 Task: Search one way flight ticket for 3 adults, 3 children in business from Fort Myers: Southwest Florida International Airport to Riverton: Central Wyoming Regional Airport (was Riverton Regional) on 5-4-2023. Choice of flights is Singapure airlines. Number of bags: 1 carry on bag and 3 checked bags. Outbound departure time preference is 21:00.
Action: Mouse moved to (352, 318)
Screenshot: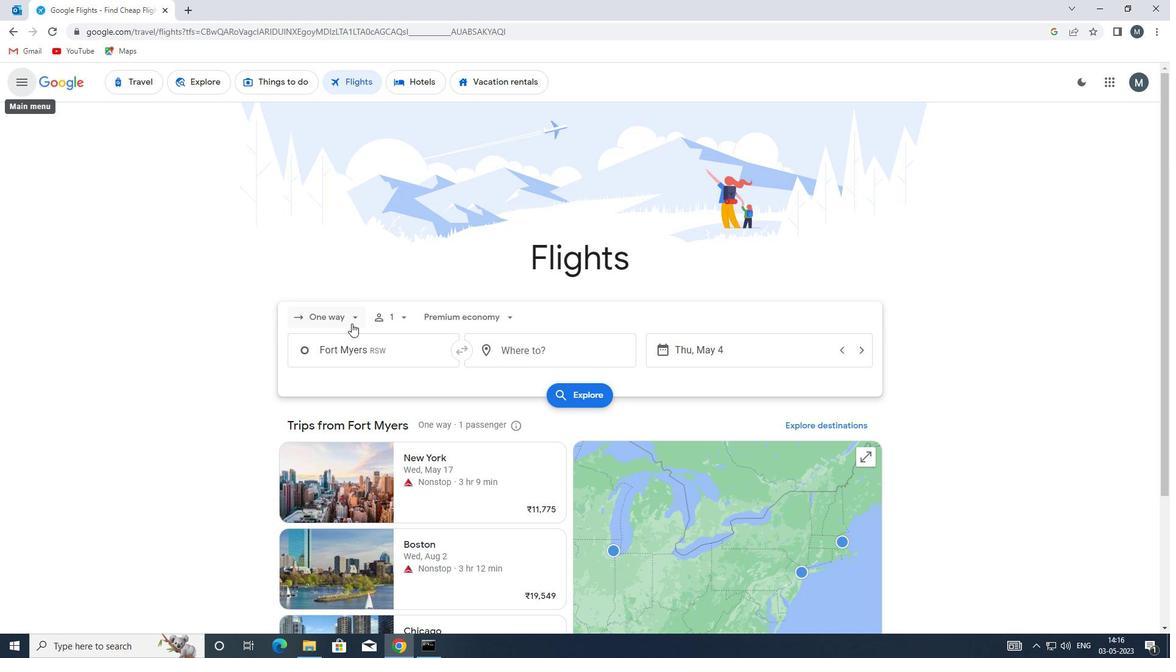 
Action: Mouse pressed left at (352, 318)
Screenshot: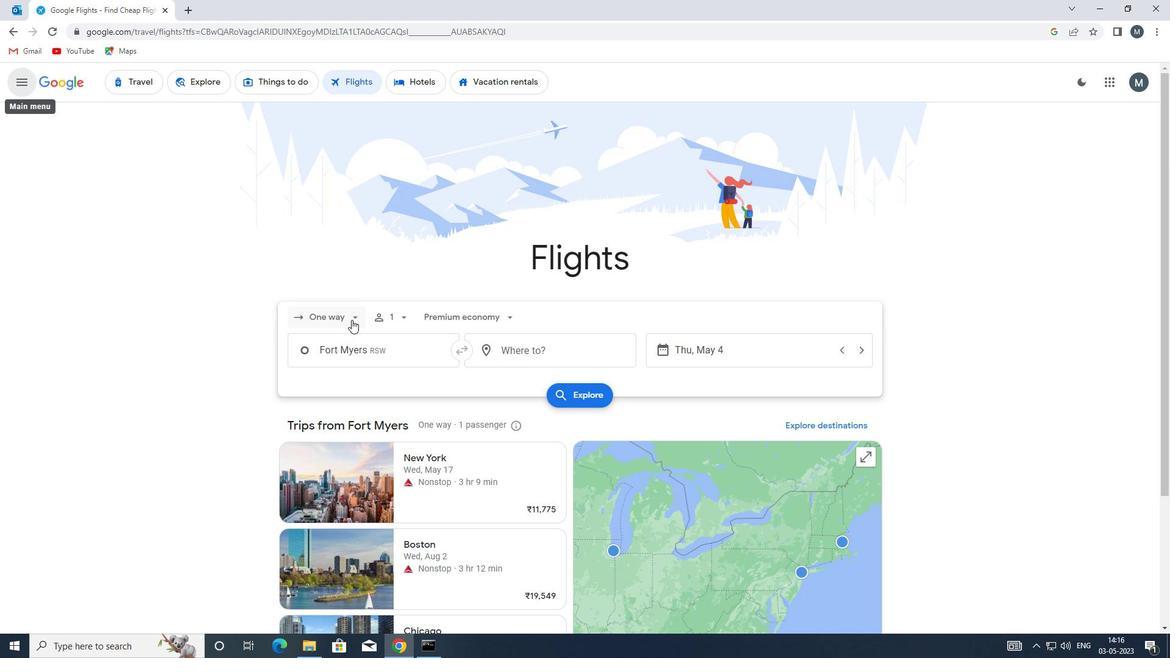 
Action: Mouse moved to (360, 368)
Screenshot: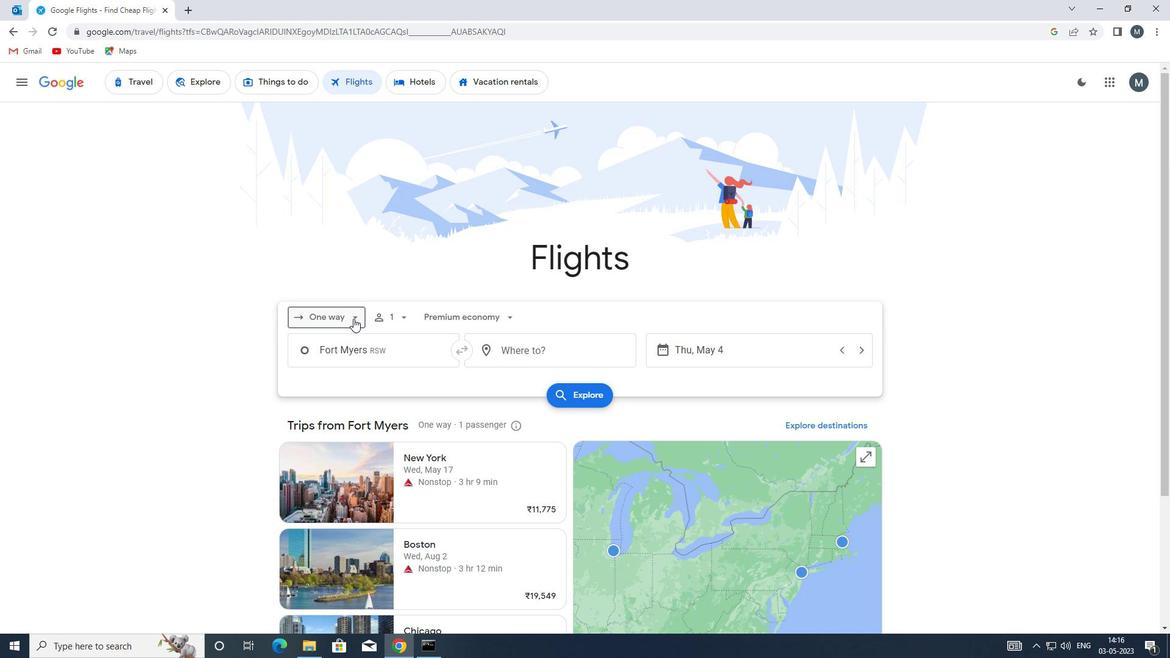 
Action: Mouse pressed left at (360, 368)
Screenshot: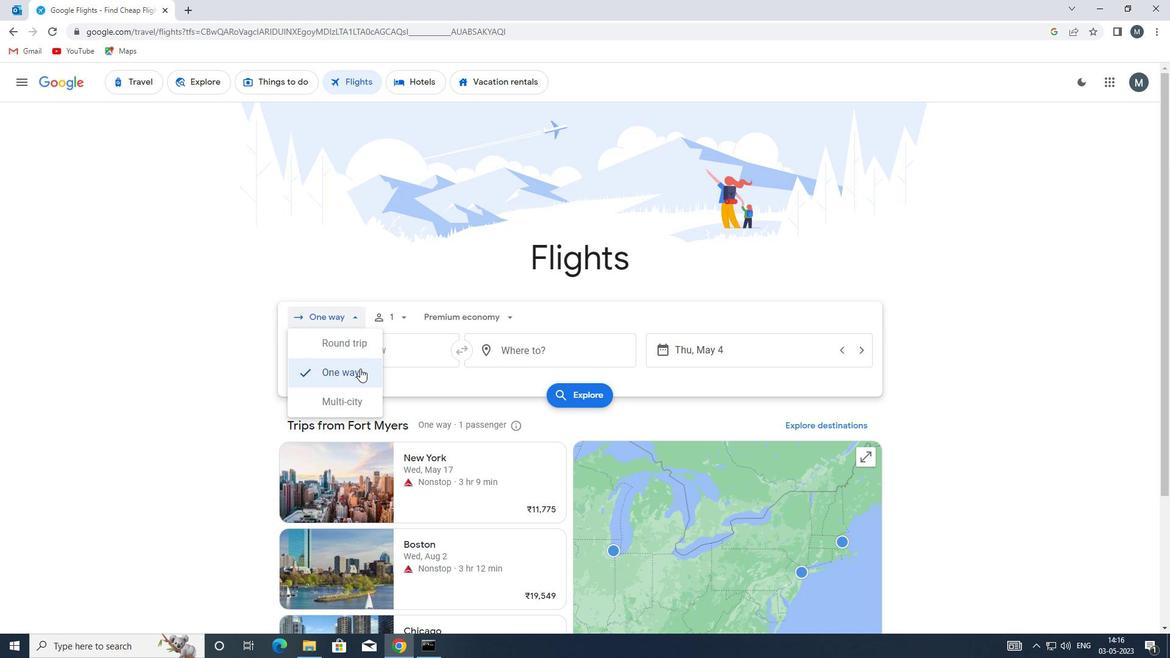
Action: Mouse moved to (404, 316)
Screenshot: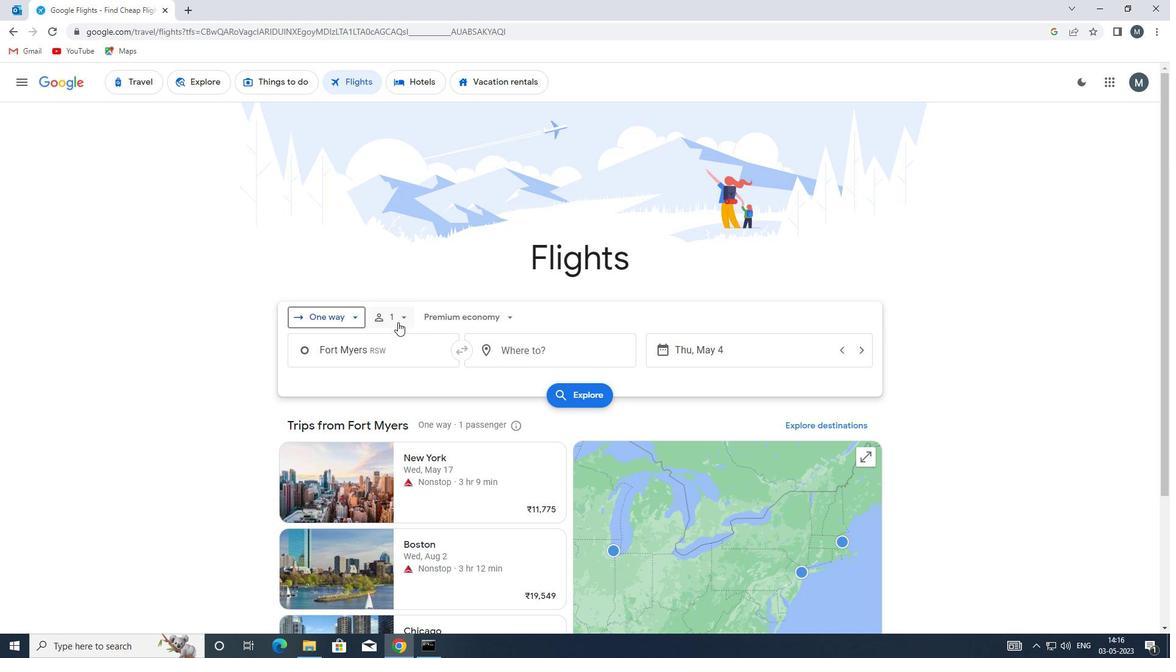 
Action: Mouse pressed left at (404, 316)
Screenshot: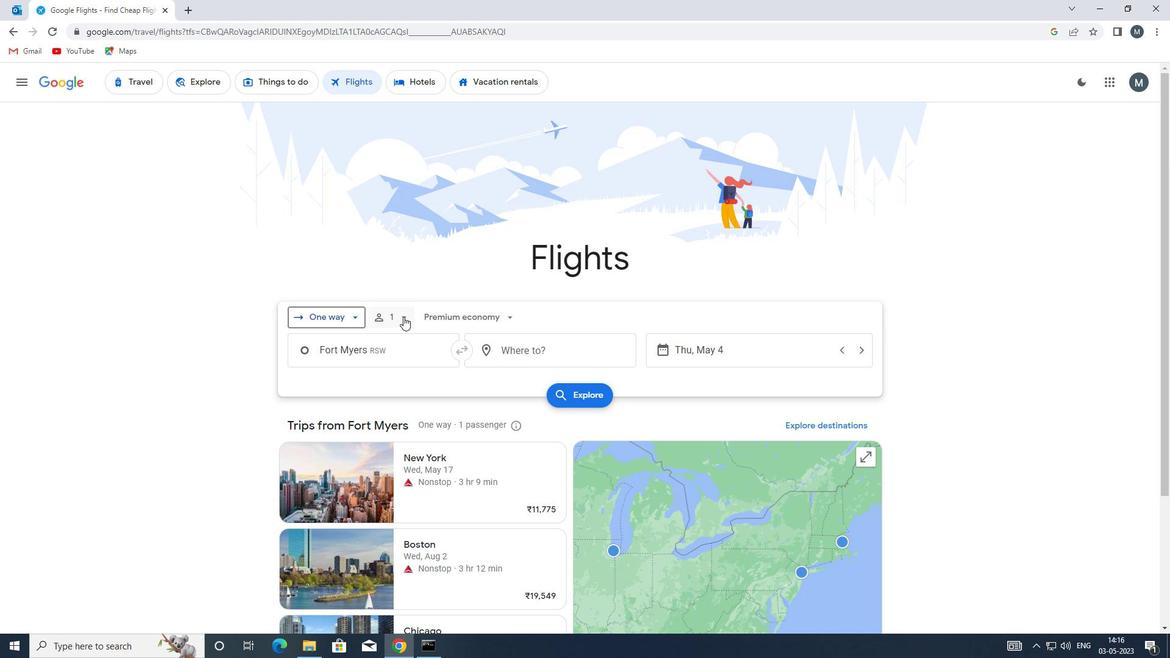 
Action: Mouse moved to (493, 351)
Screenshot: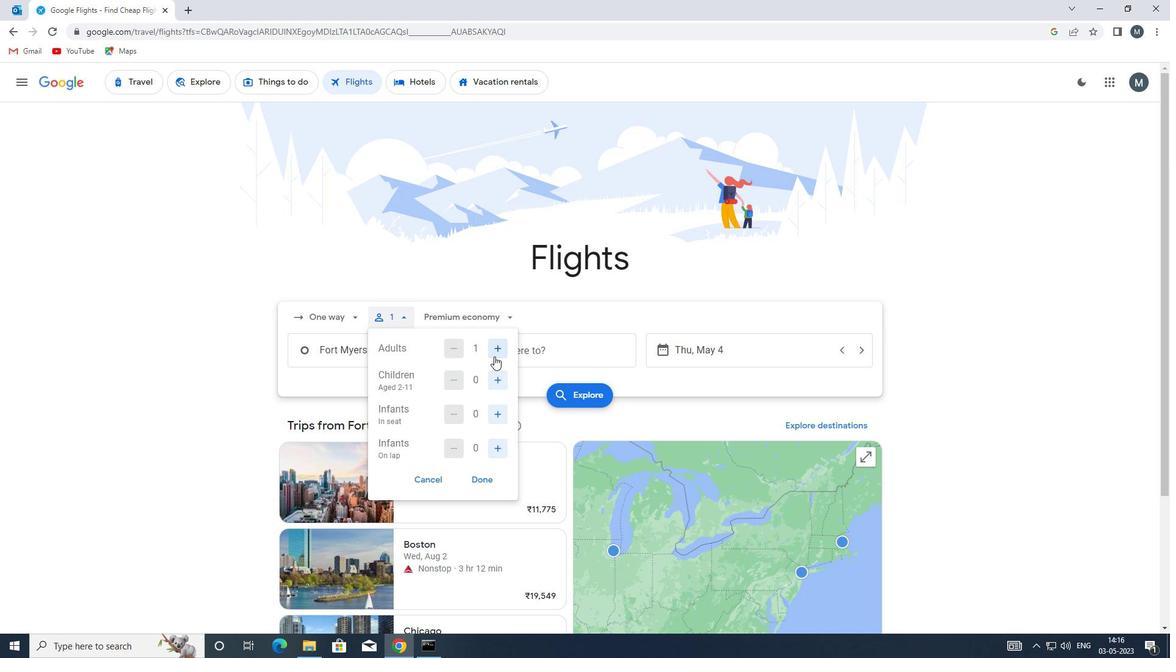 
Action: Mouse pressed left at (493, 351)
Screenshot: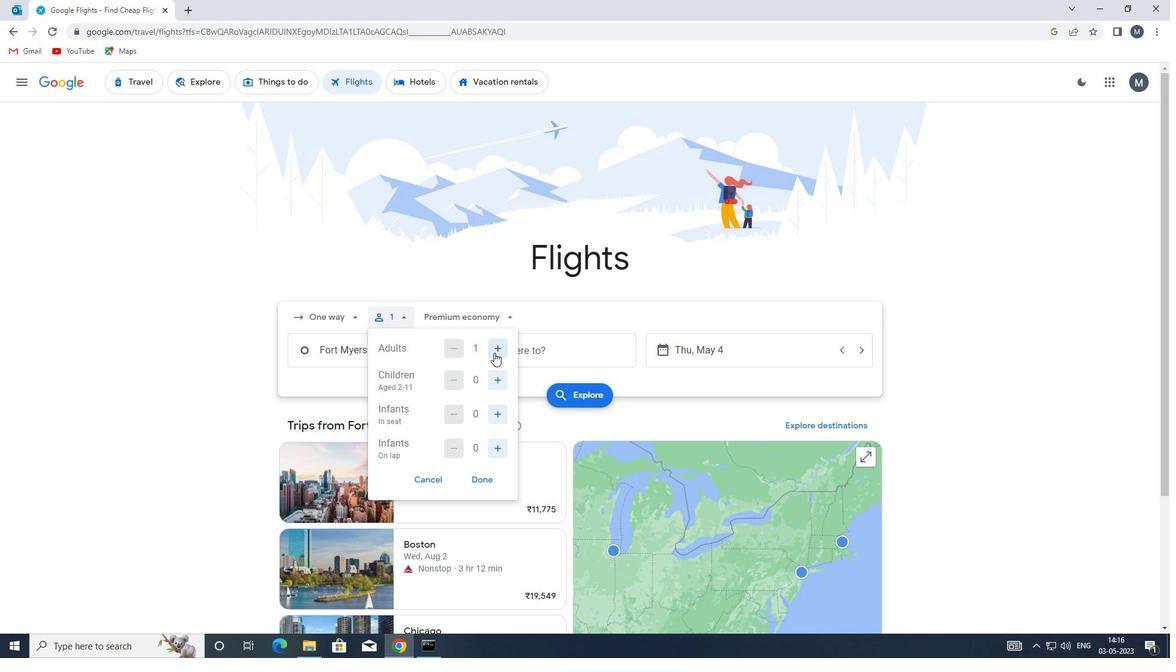 
Action: Mouse pressed left at (493, 351)
Screenshot: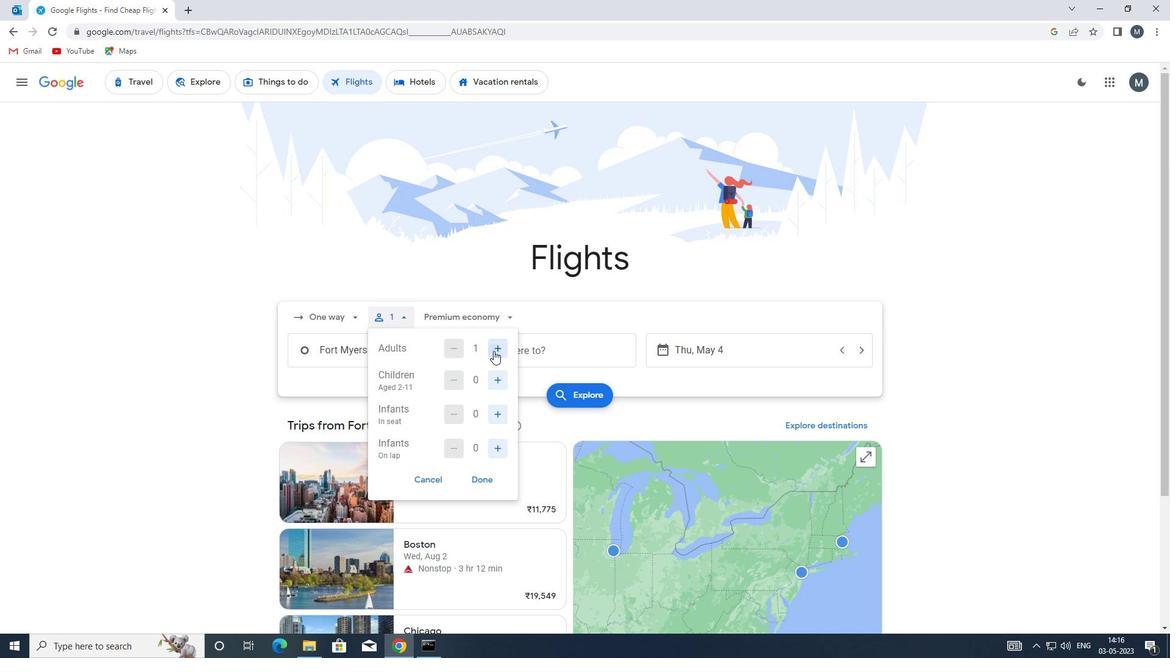 
Action: Mouse moved to (493, 376)
Screenshot: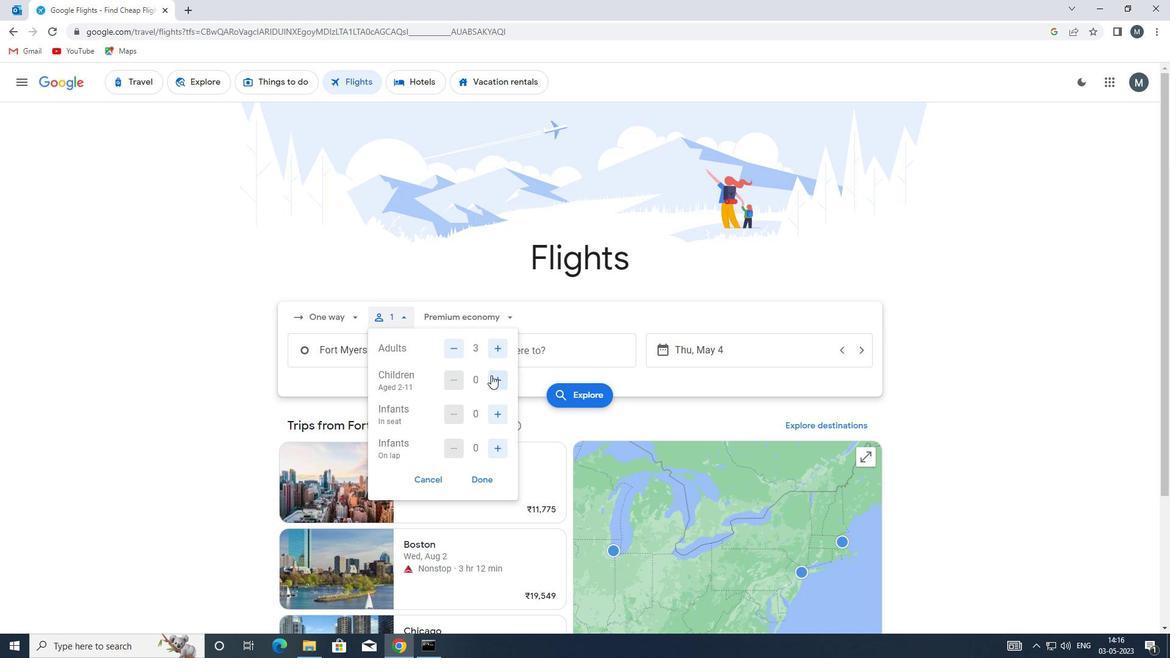 
Action: Mouse pressed left at (493, 376)
Screenshot: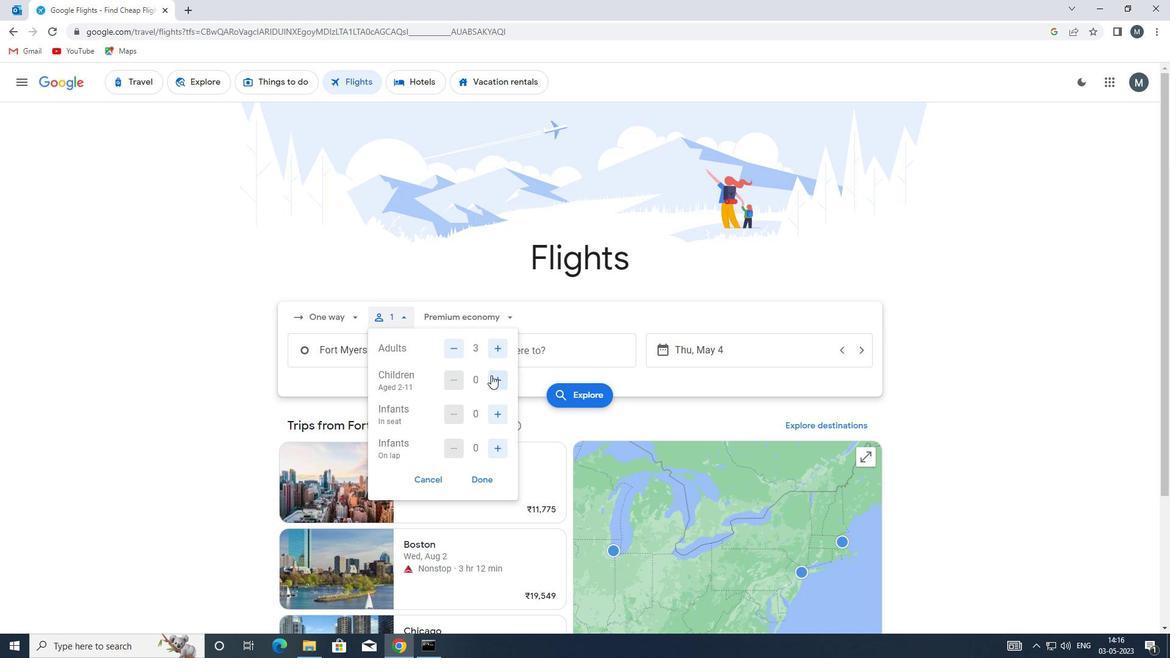 
Action: Mouse pressed left at (493, 376)
Screenshot: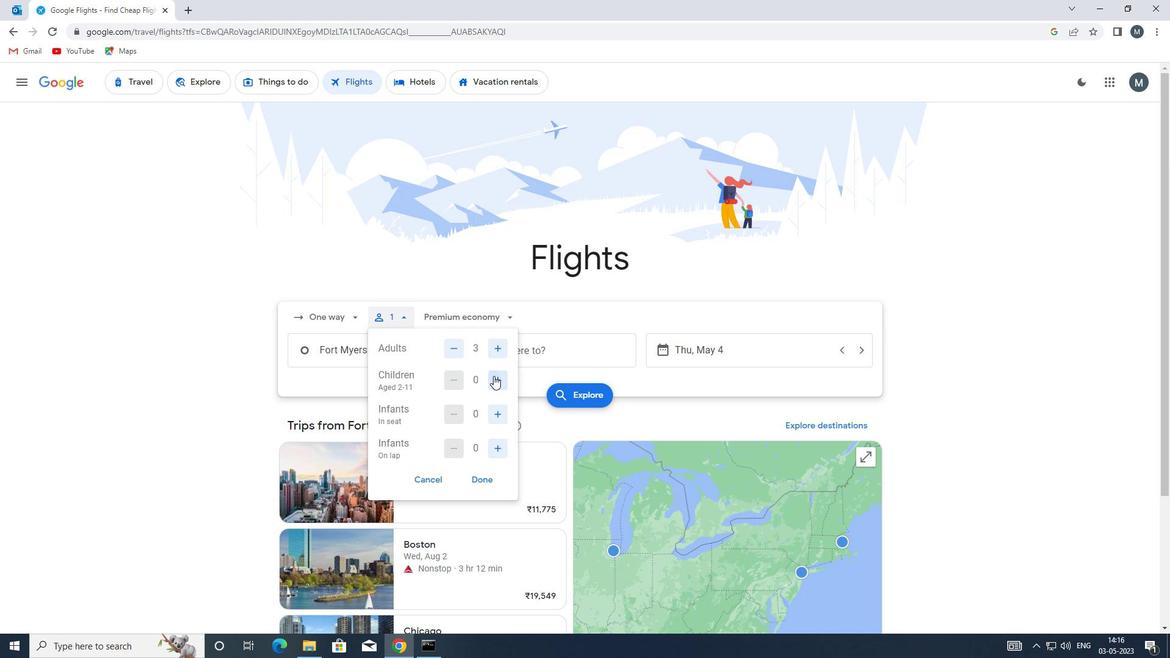 
Action: Mouse pressed left at (493, 376)
Screenshot: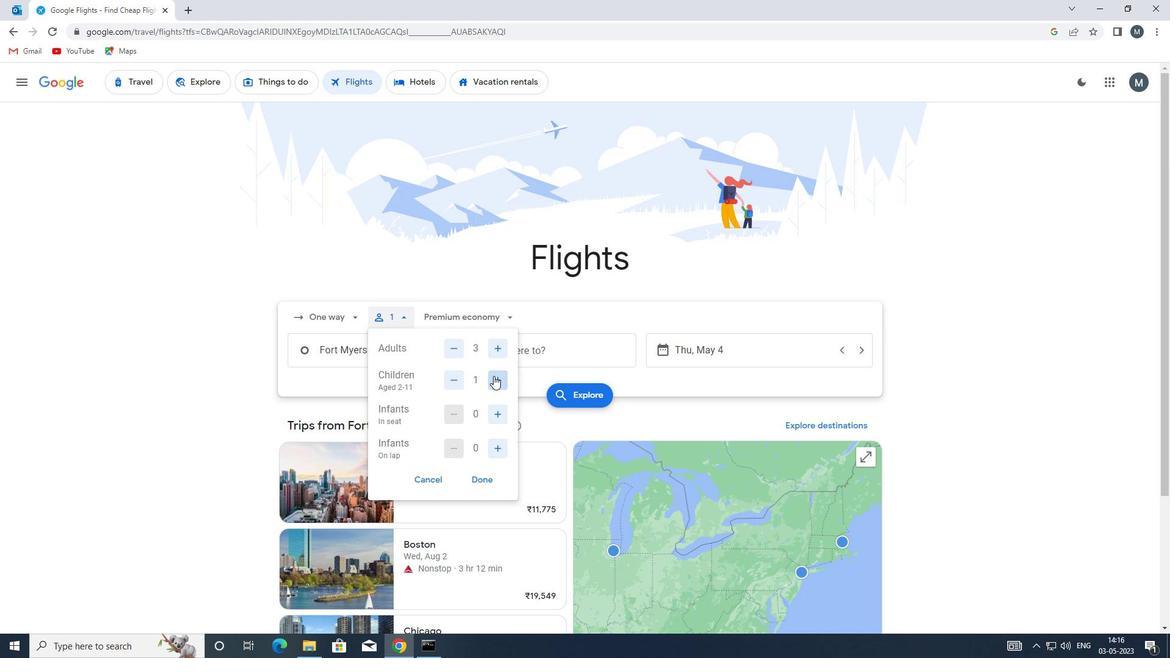 
Action: Mouse moved to (489, 472)
Screenshot: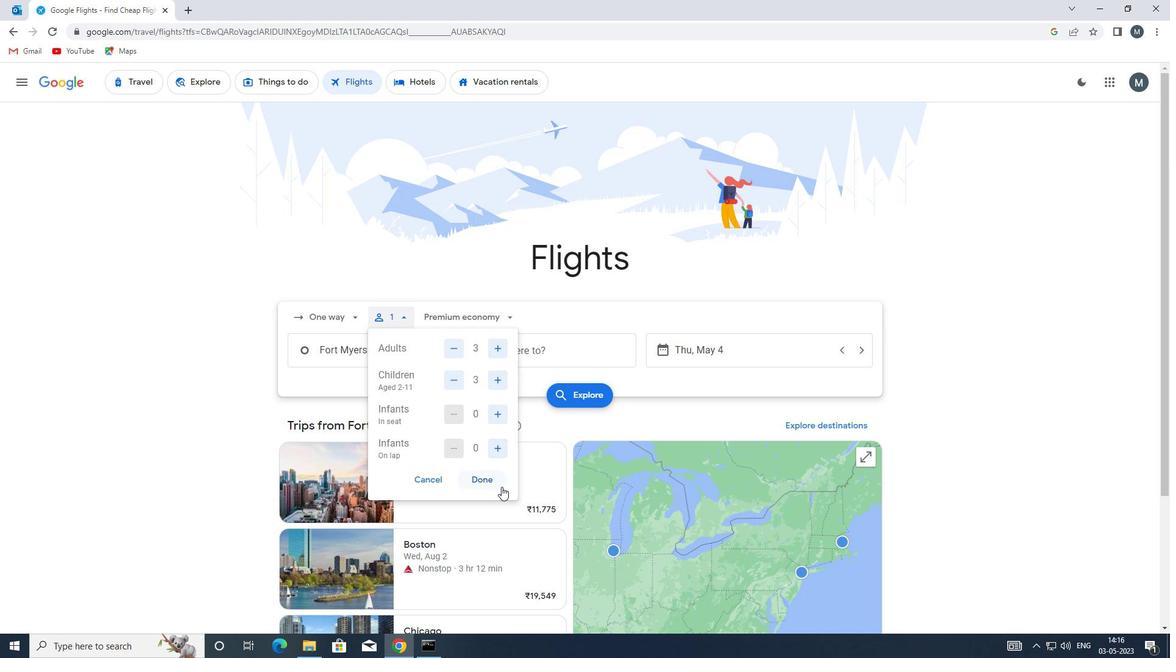 
Action: Mouse pressed left at (489, 472)
Screenshot: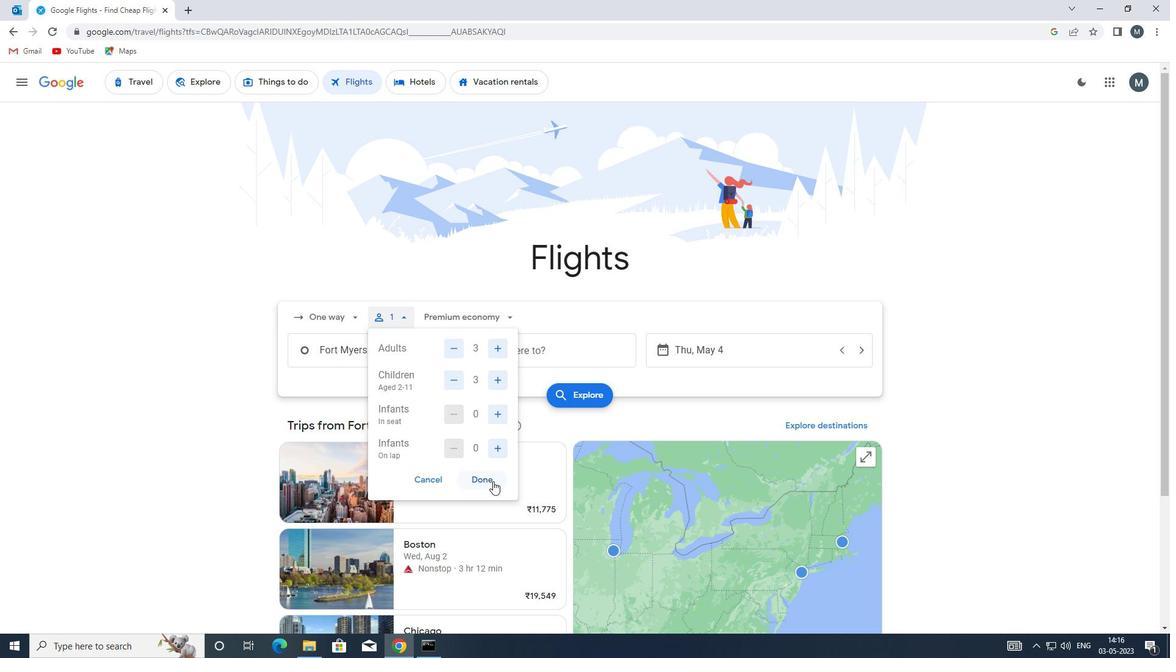 
Action: Mouse moved to (487, 318)
Screenshot: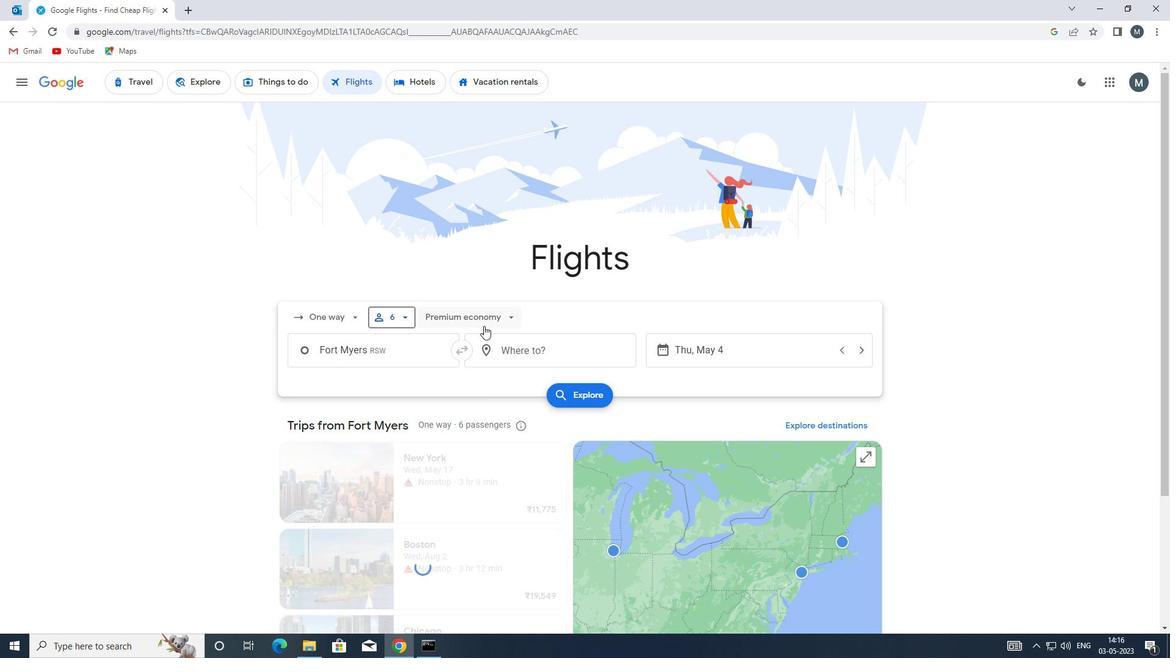 
Action: Mouse pressed left at (487, 318)
Screenshot: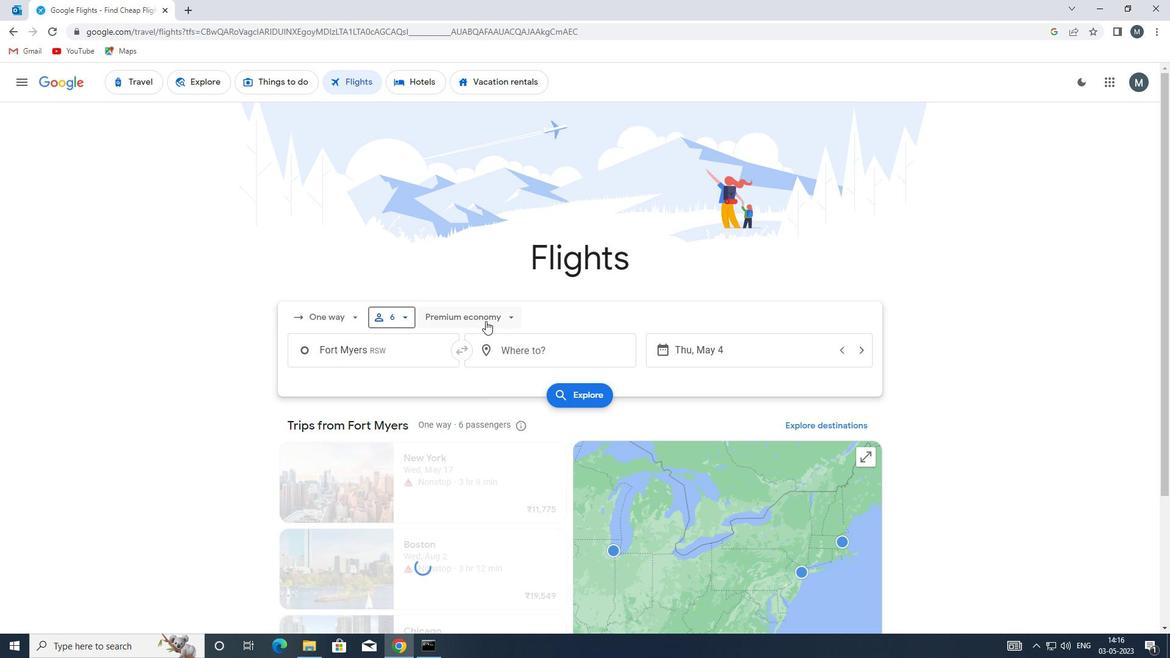
Action: Mouse moved to (482, 401)
Screenshot: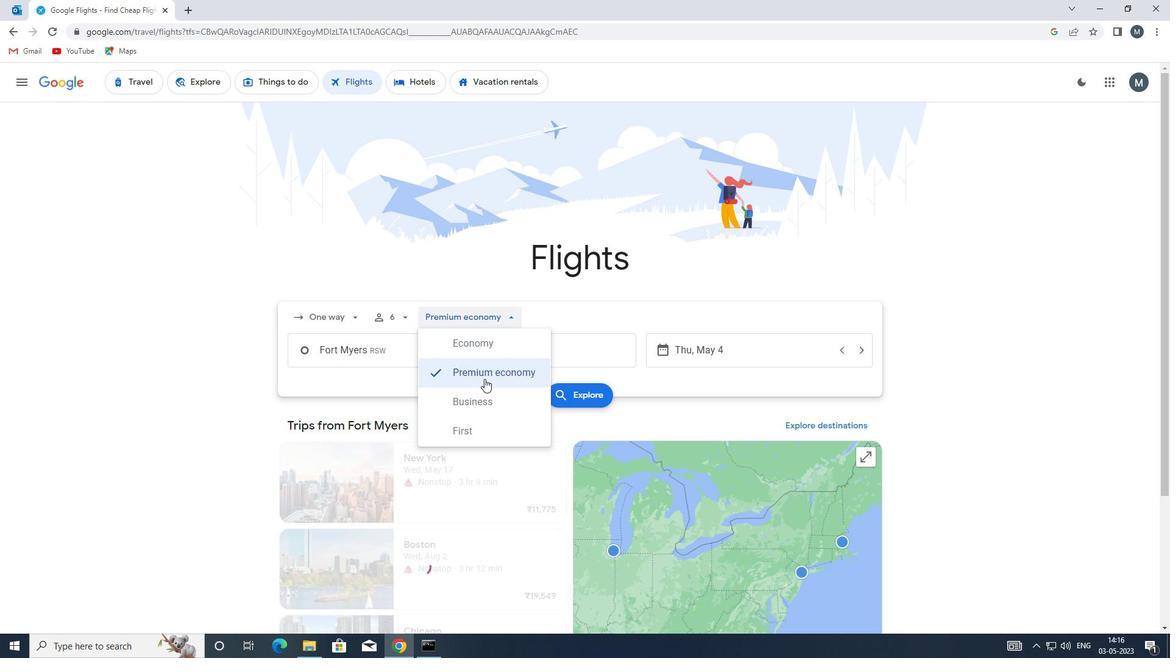 
Action: Mouse pressed left at (482, 401)
Screenshot: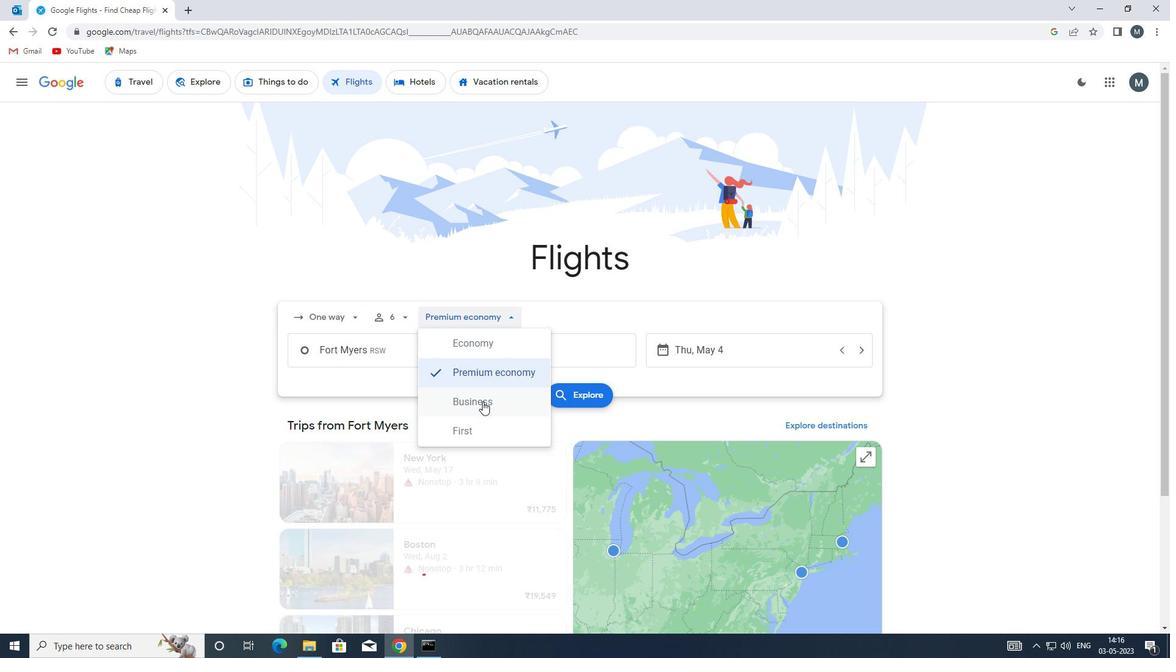 
Action: Mouse moved to (414, 356)
Screenshot: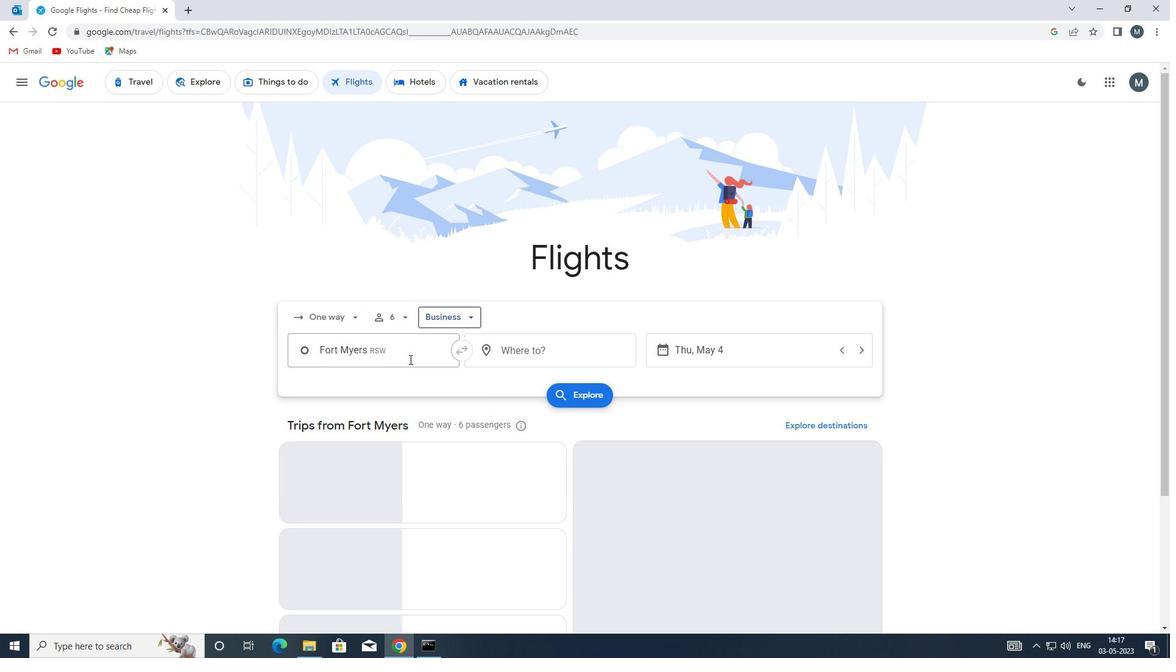 
Action: Mouse pressed left at (414, 356)
Screenshot: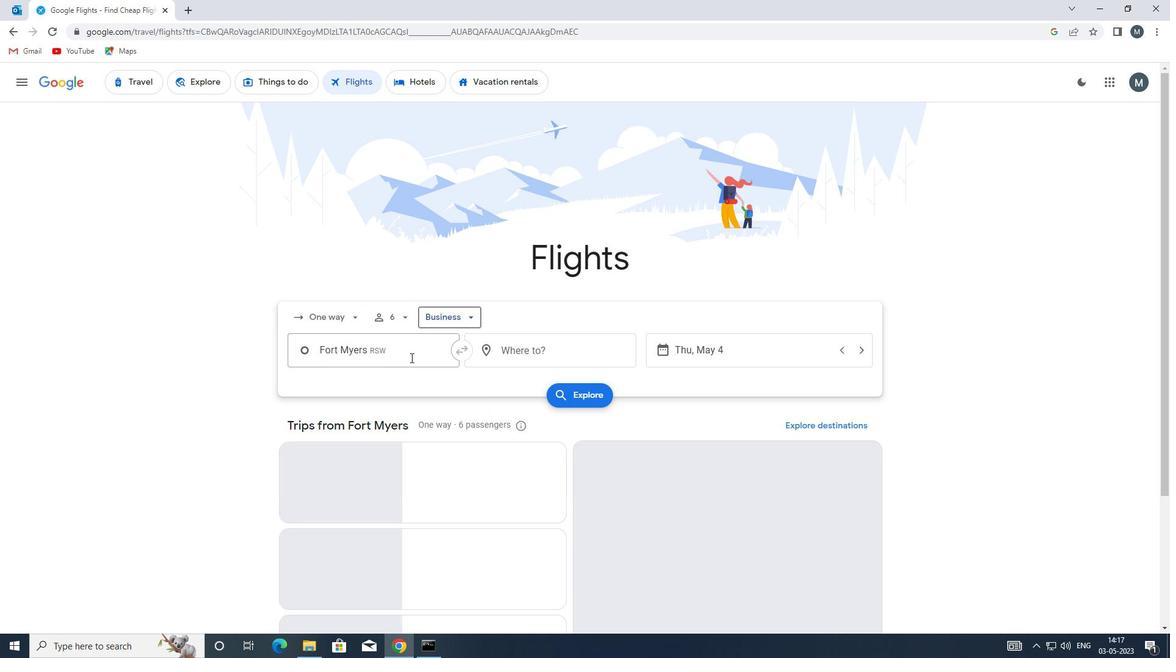 
Action: Mouse moved to (409, 413)
Screenshot: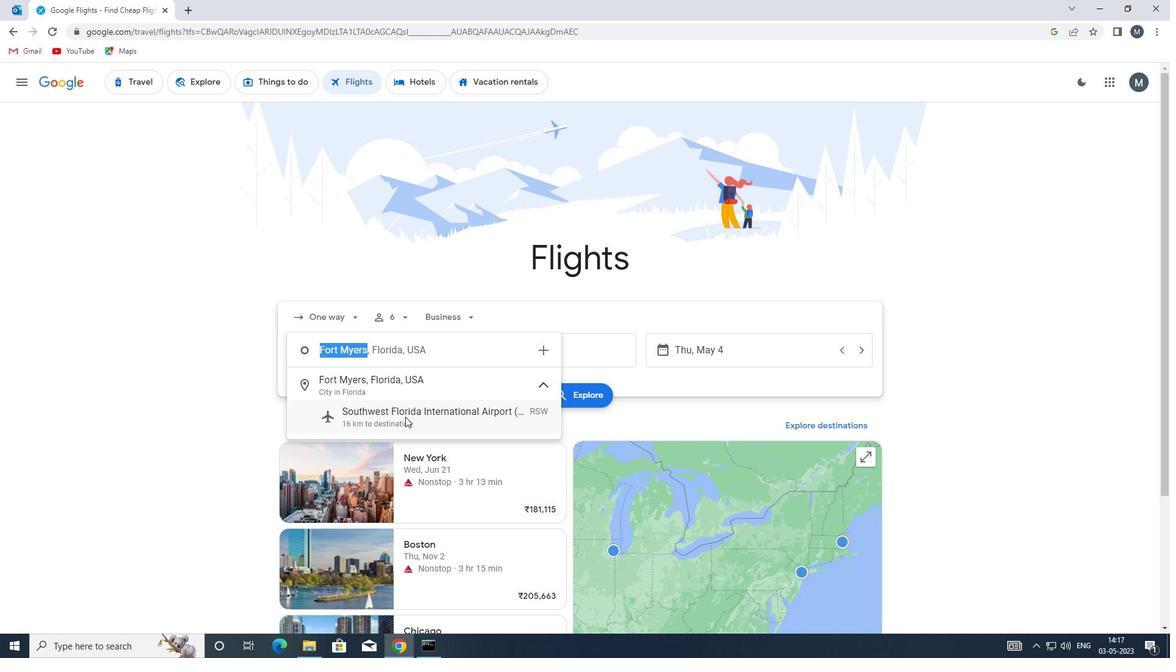 
Action: Mouse pressed left at (409, 413)
Screenshot: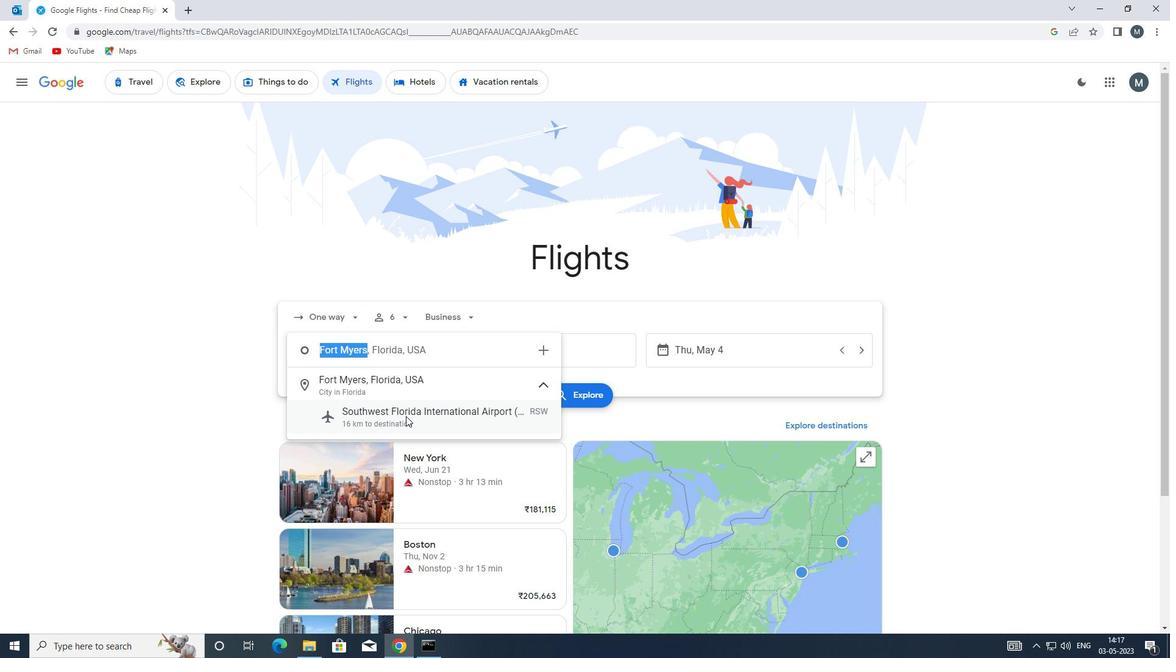 
Action: Mouse moved to (536, 352)
Screenshot: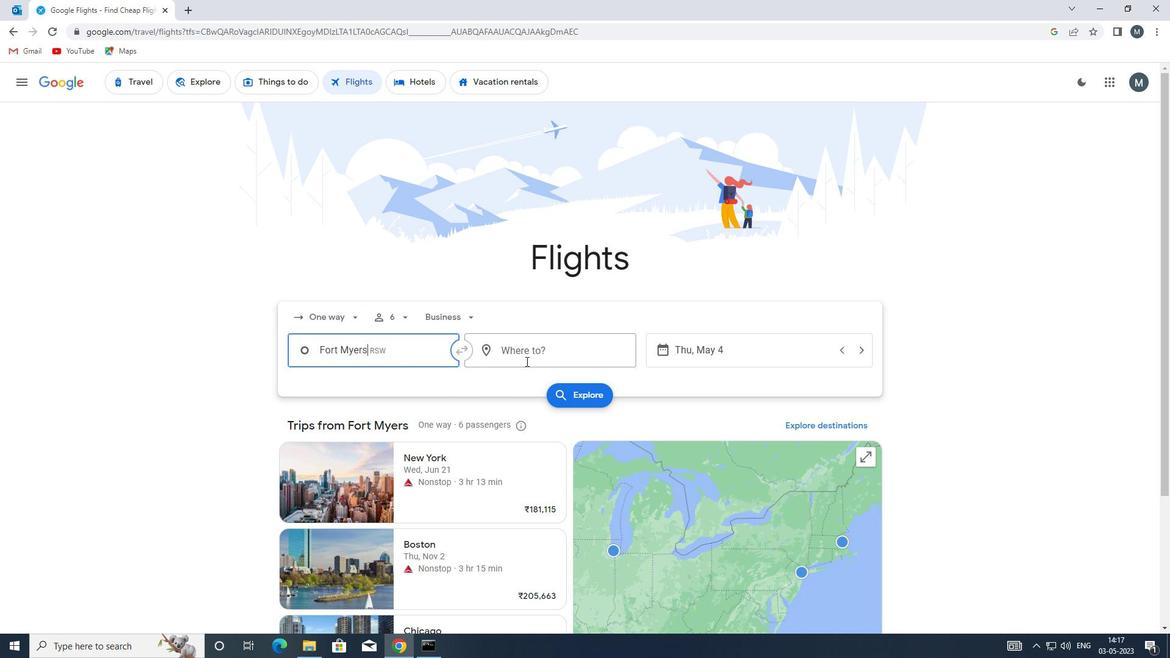 
Action: Mouse pressed left at (536, 352)
Screenshot: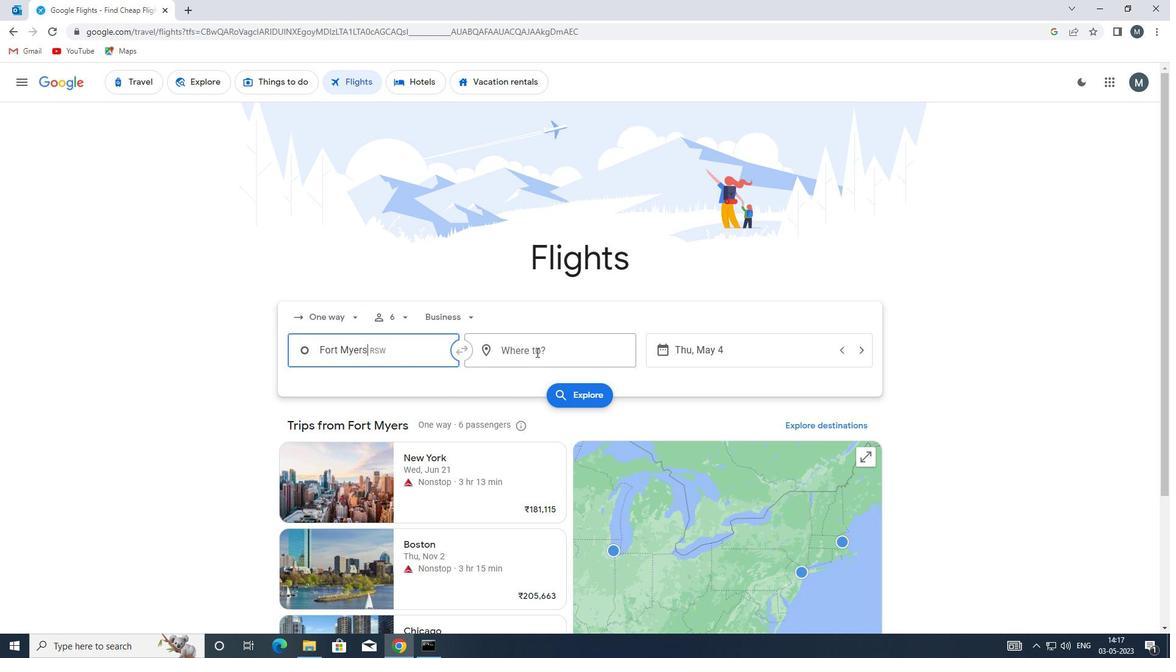 
Action: Key pressed riw
Screenshot: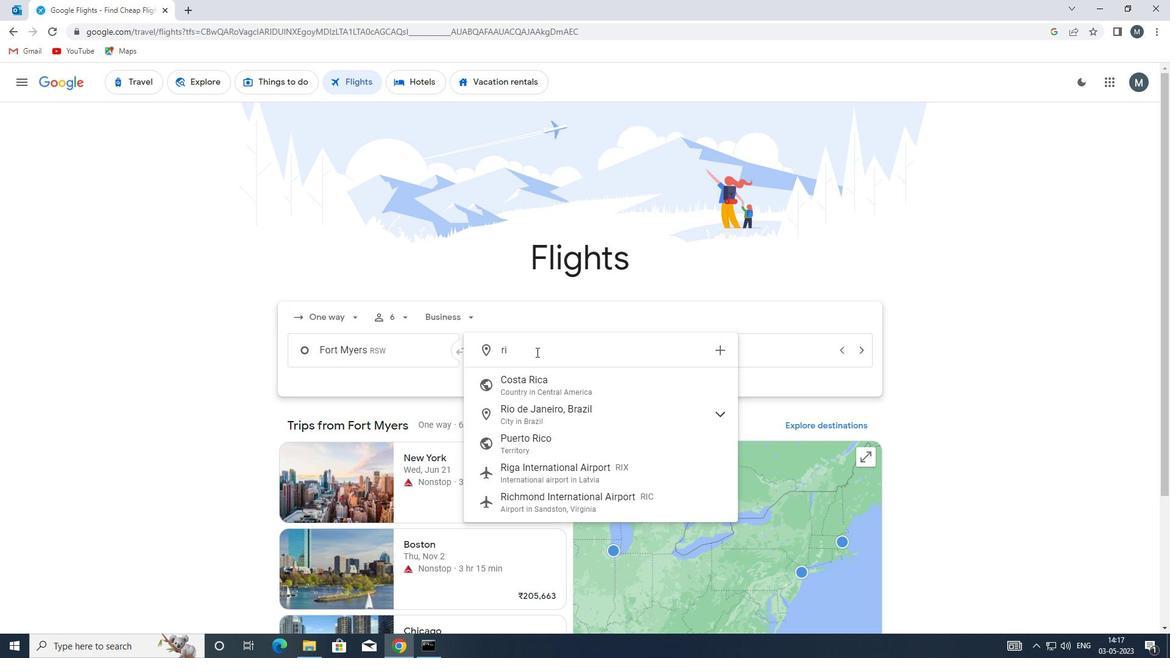 
Action: Mouse moved to (568, 381)
Screenshot: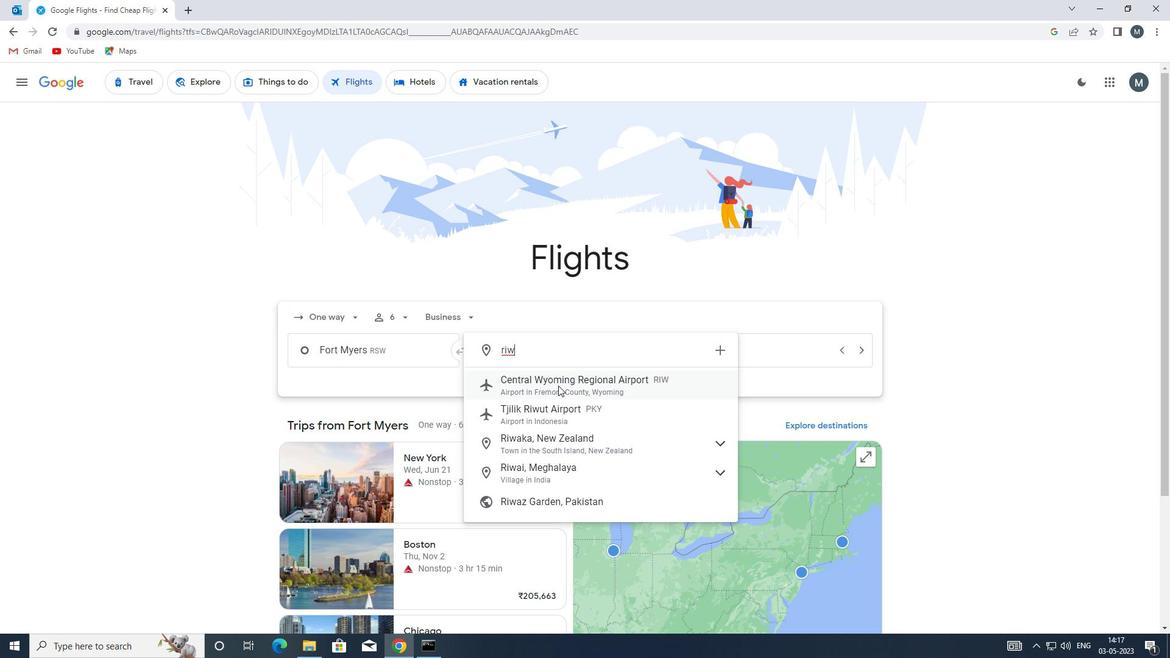 
Action: Mouse pressed left at (568, 381)
Screenshot: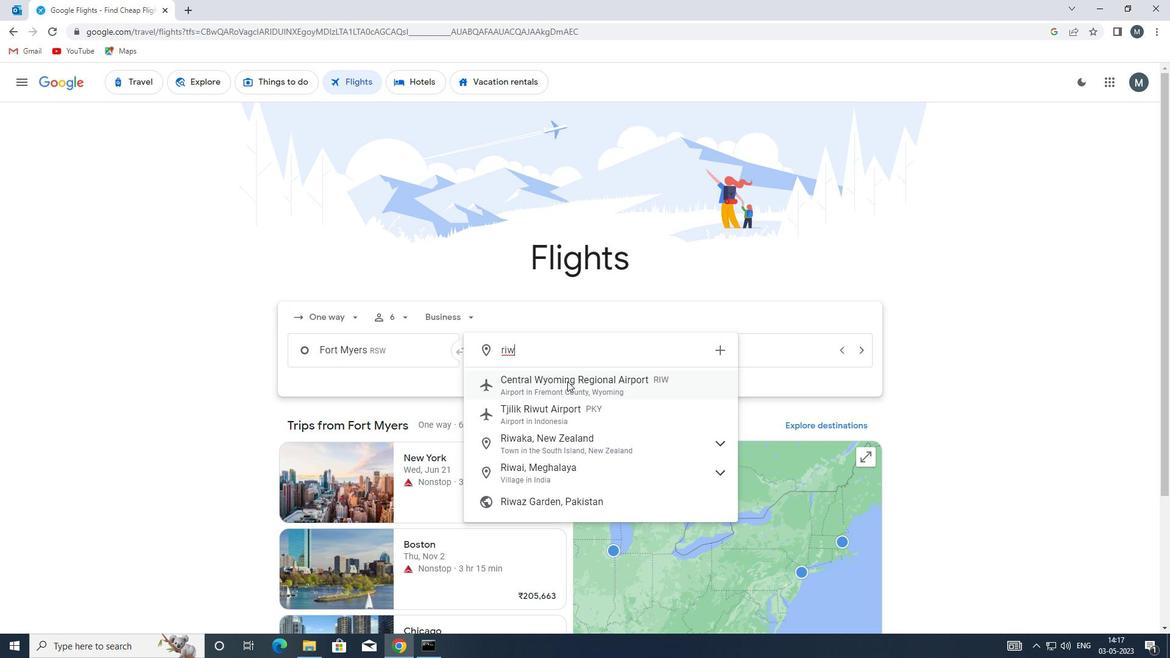 
Action: Mouse moved to (686, 351)
Screenshot: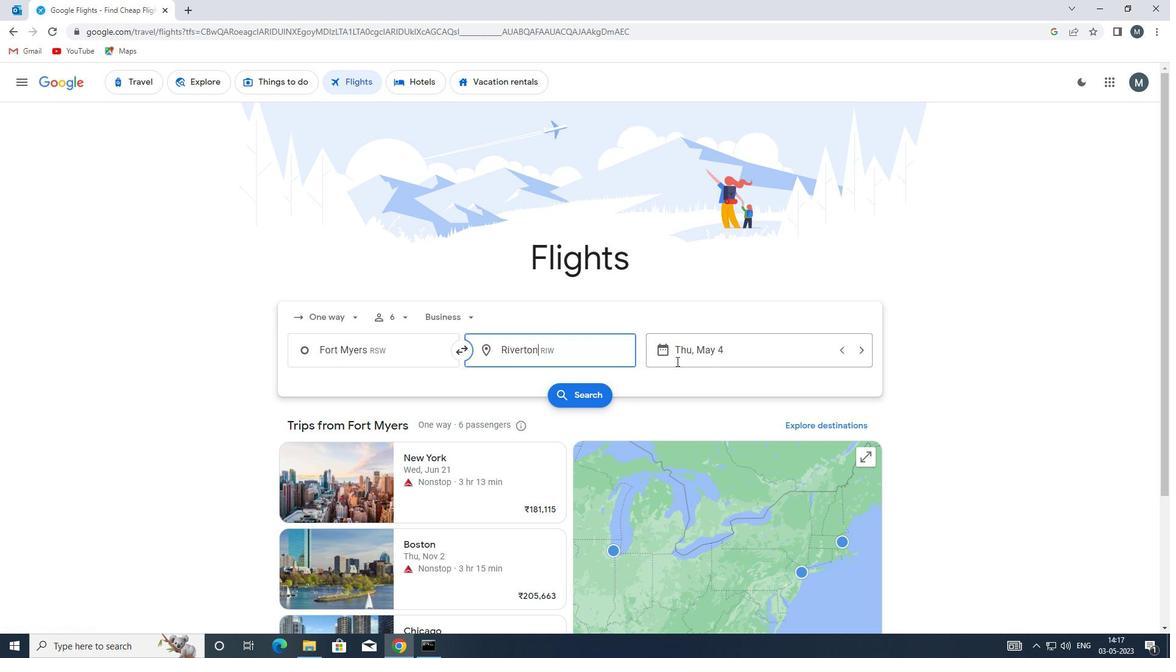 
Action: Mouse pressed left at (686, 351)
Screenshot: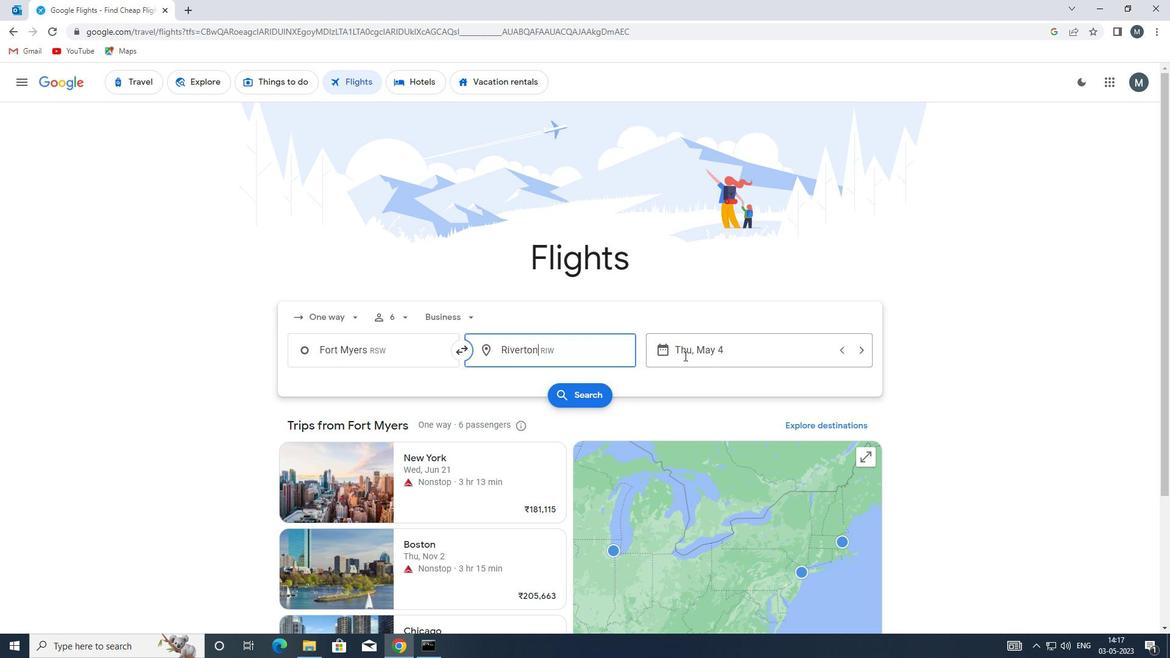 
Action: Mouse moved to (561, 407)
Screenshot: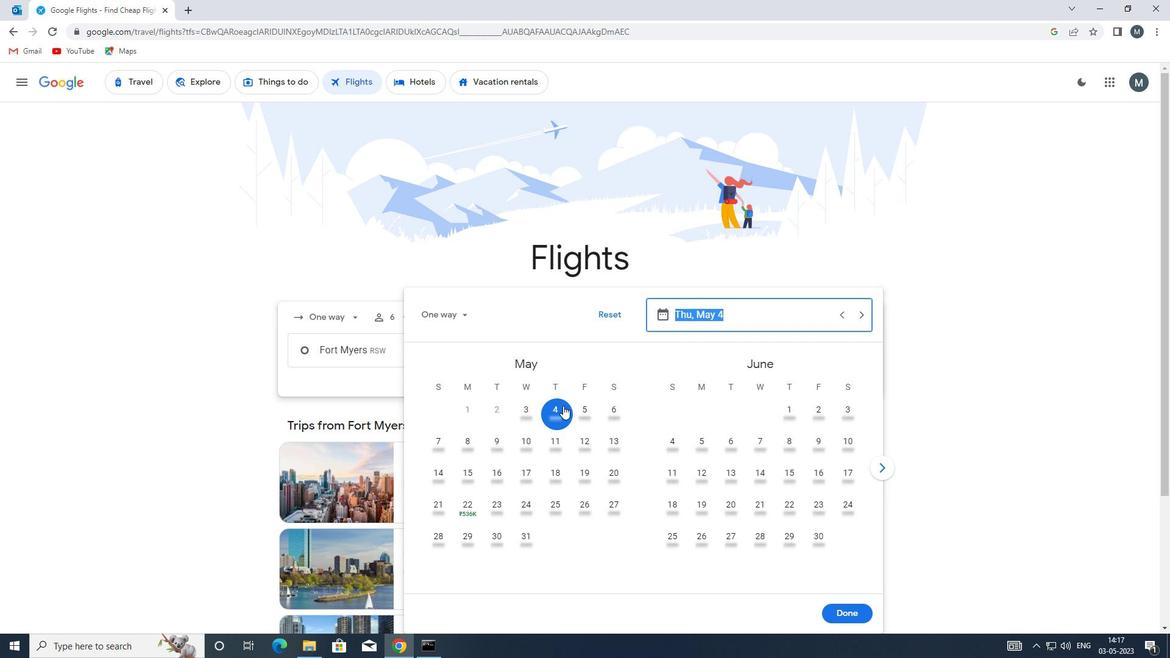 
Action: Mouse pressed left at (561, 407)
Screenshot: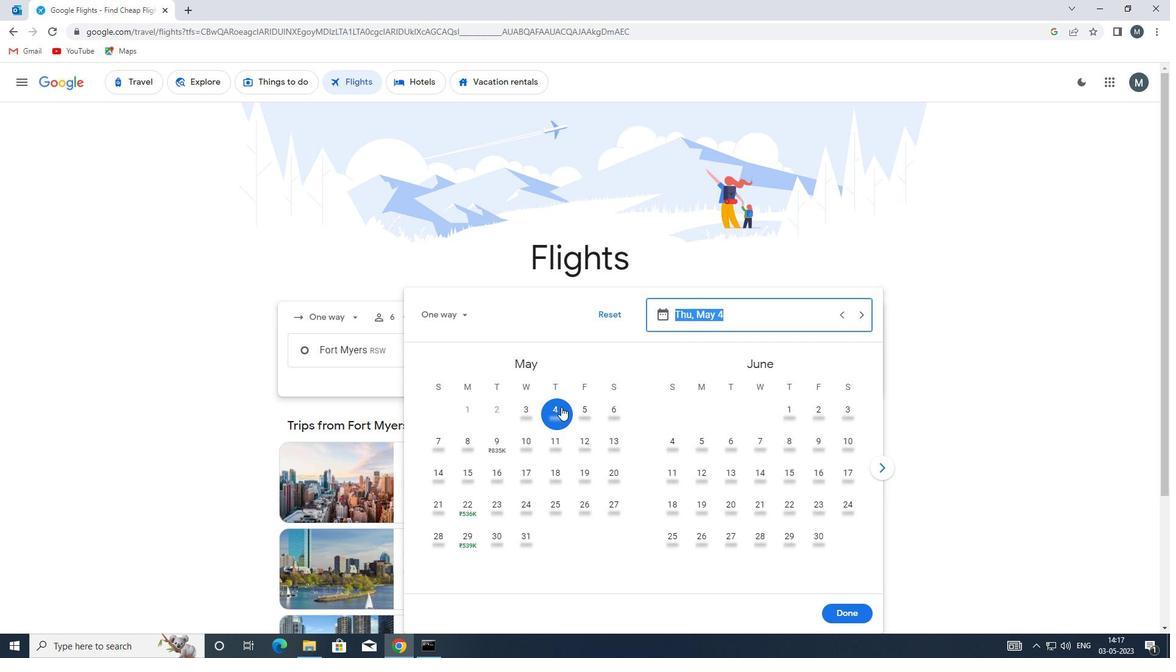 
Action: Mouse moved to (859, 615)
Screenshot: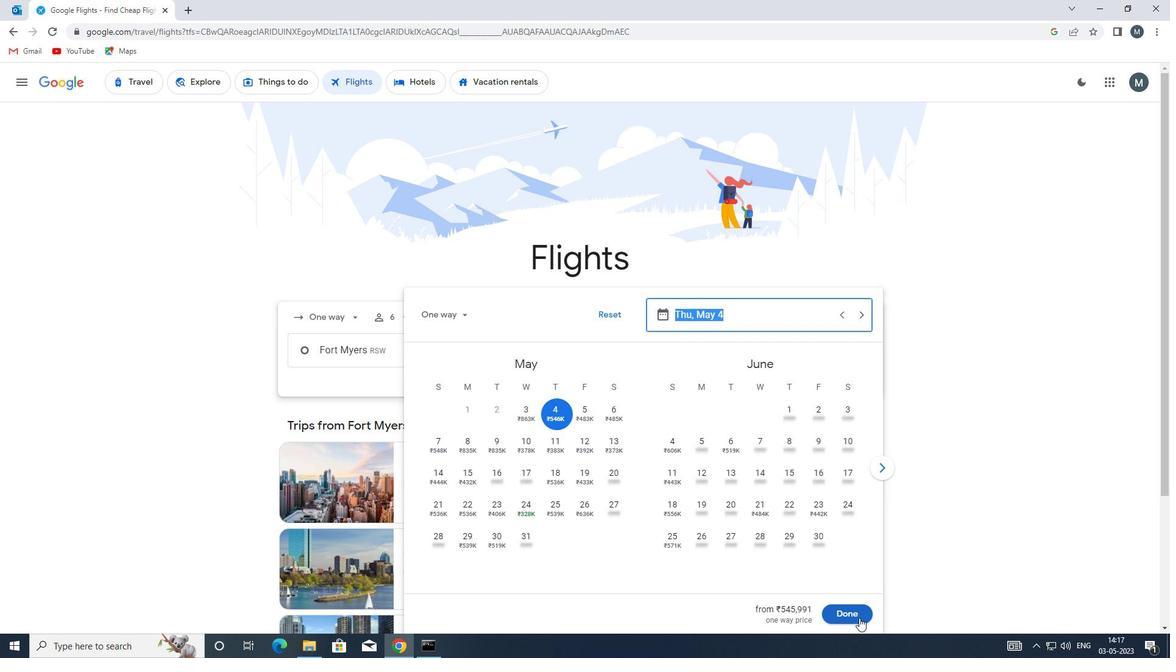 
Action: Mouse pressed left at (859, 615)
Screenshot: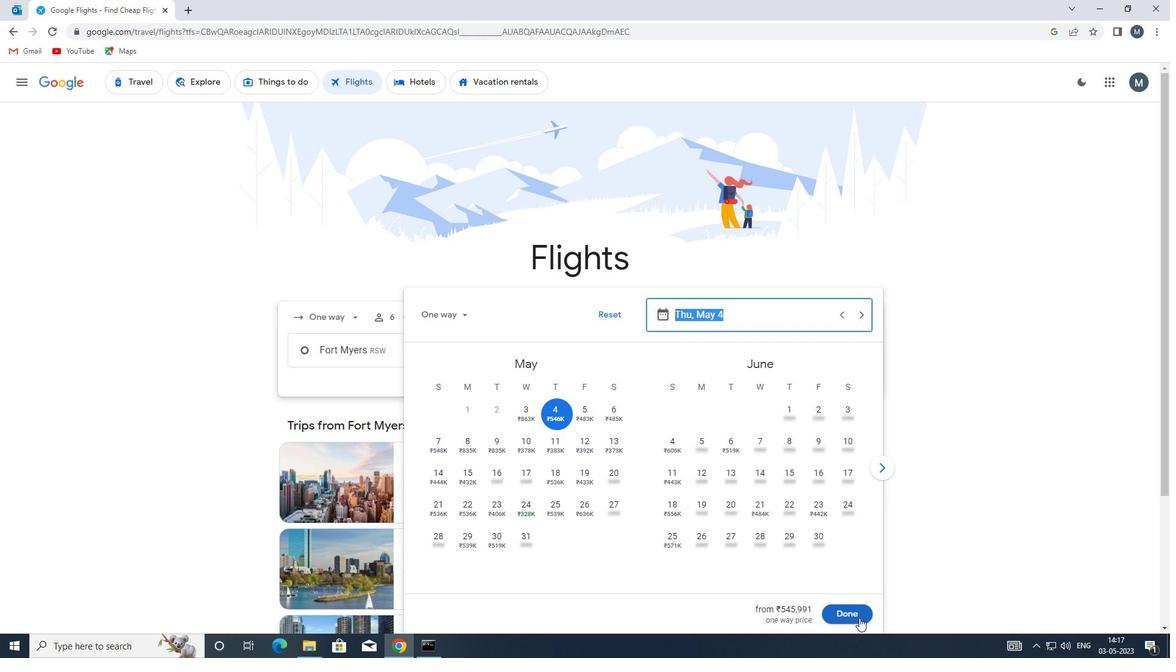 
Action: Mouse moved to (581, 400)
Screenshot: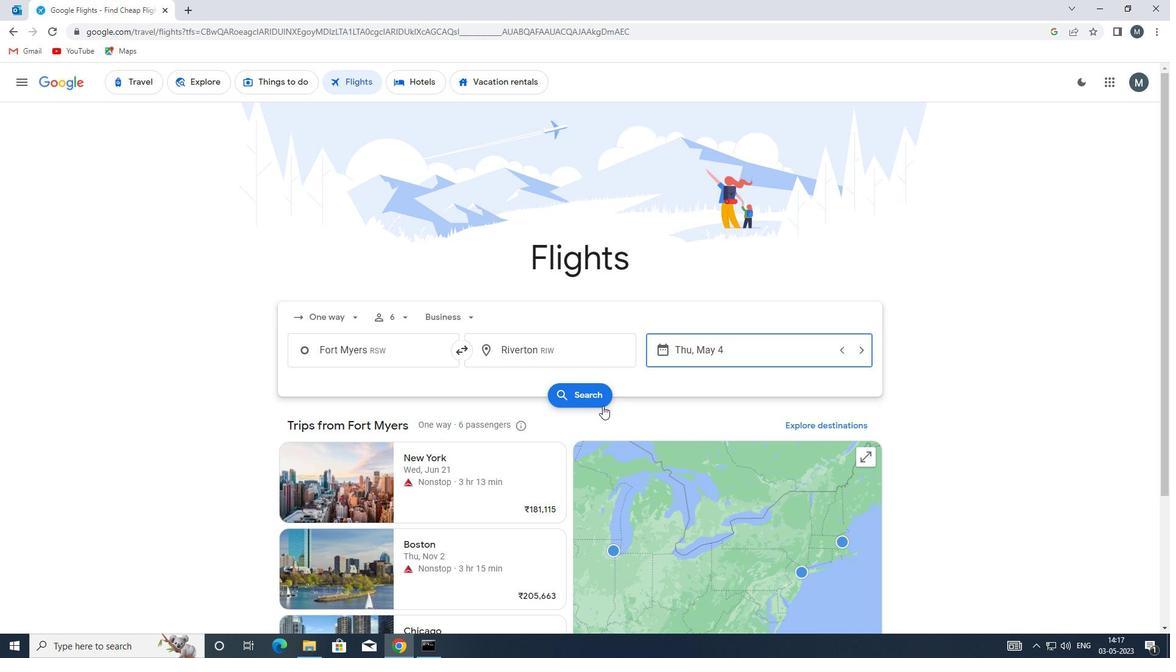 
Action: Mouse pressed left at (581, 400)
Screenshot: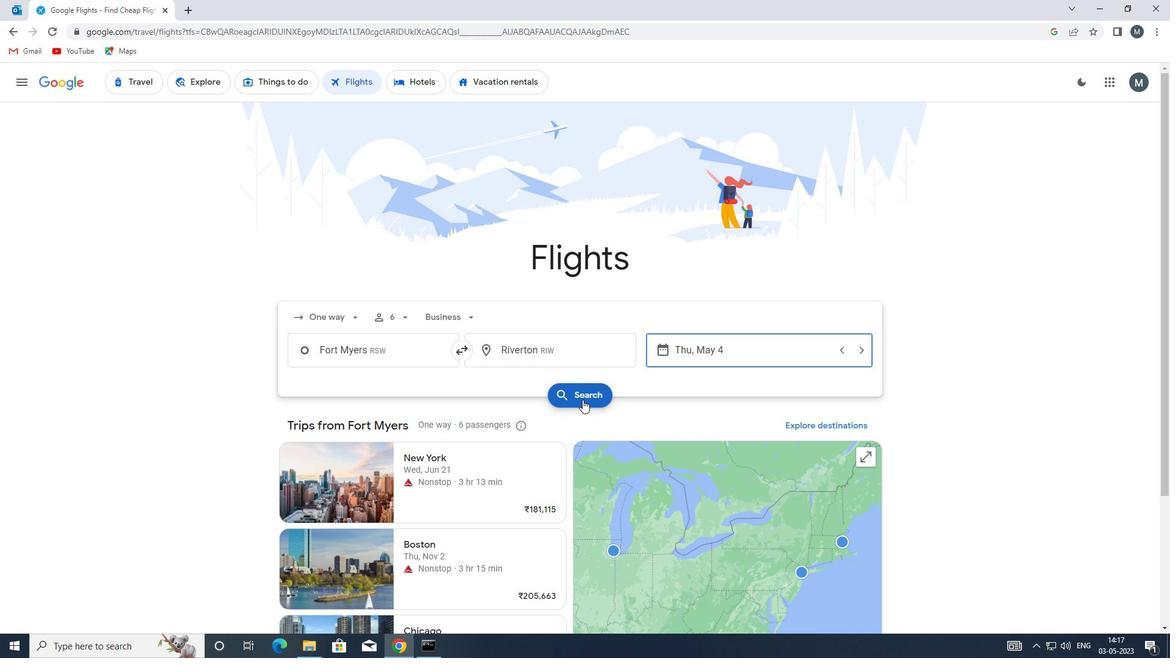 
Action: Mouse moved to (311, 201)
Screenshot: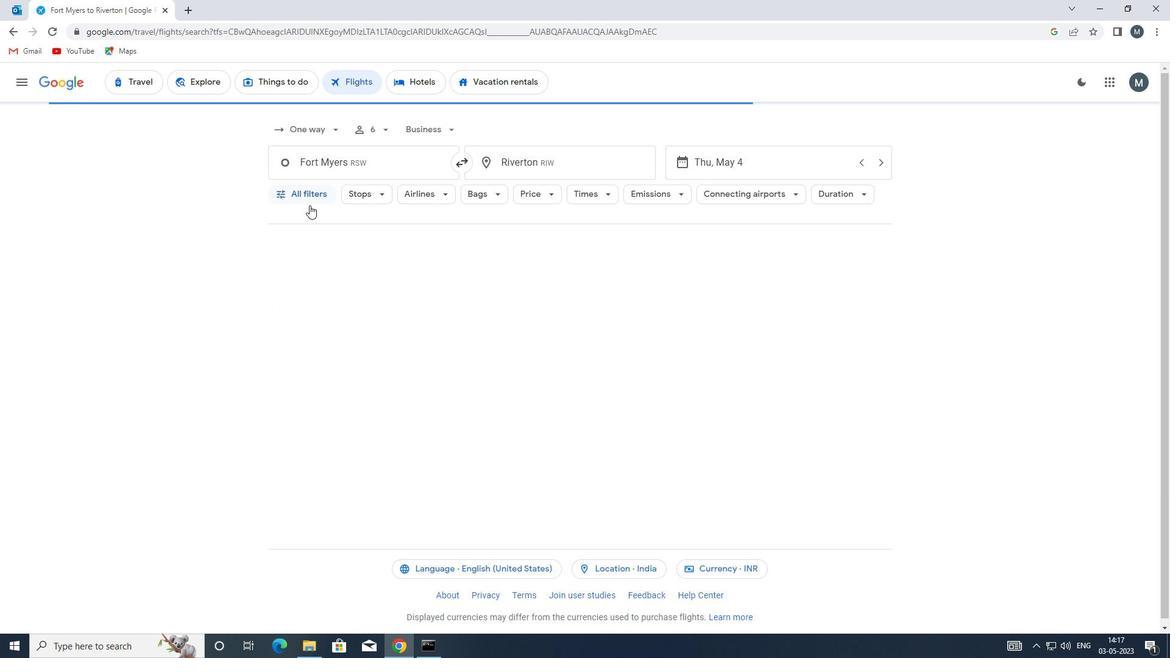 
Action: Mouse pressed left at (311, 201)
Screenshot: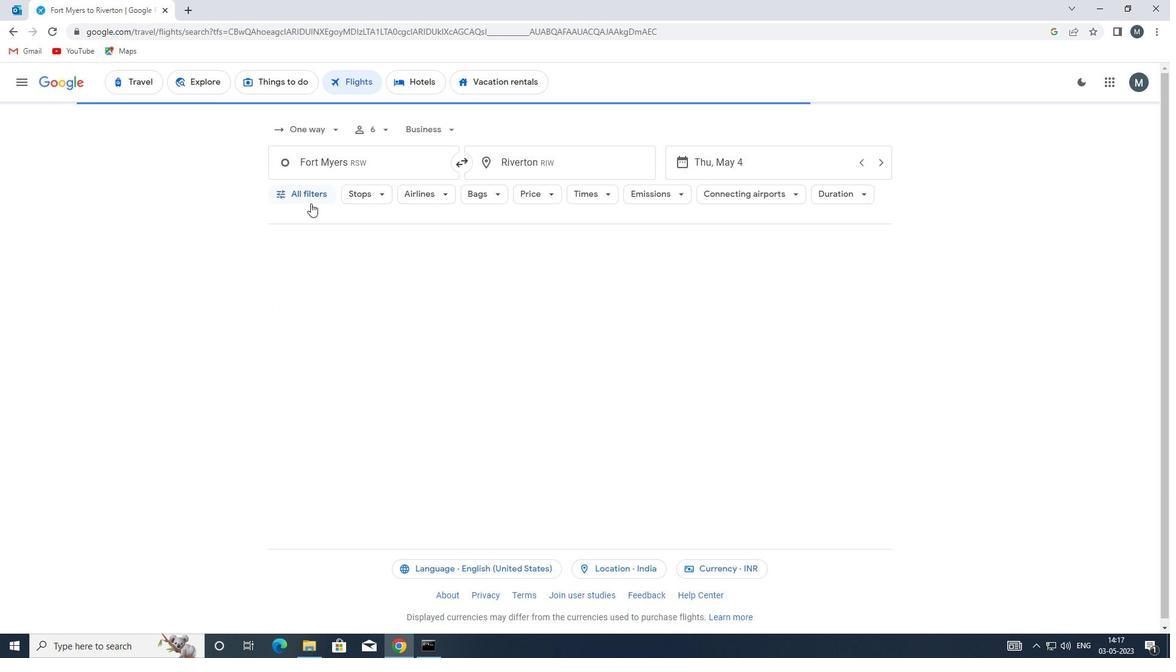 
Action: Mouse moved to (335, 322)
Screenshot: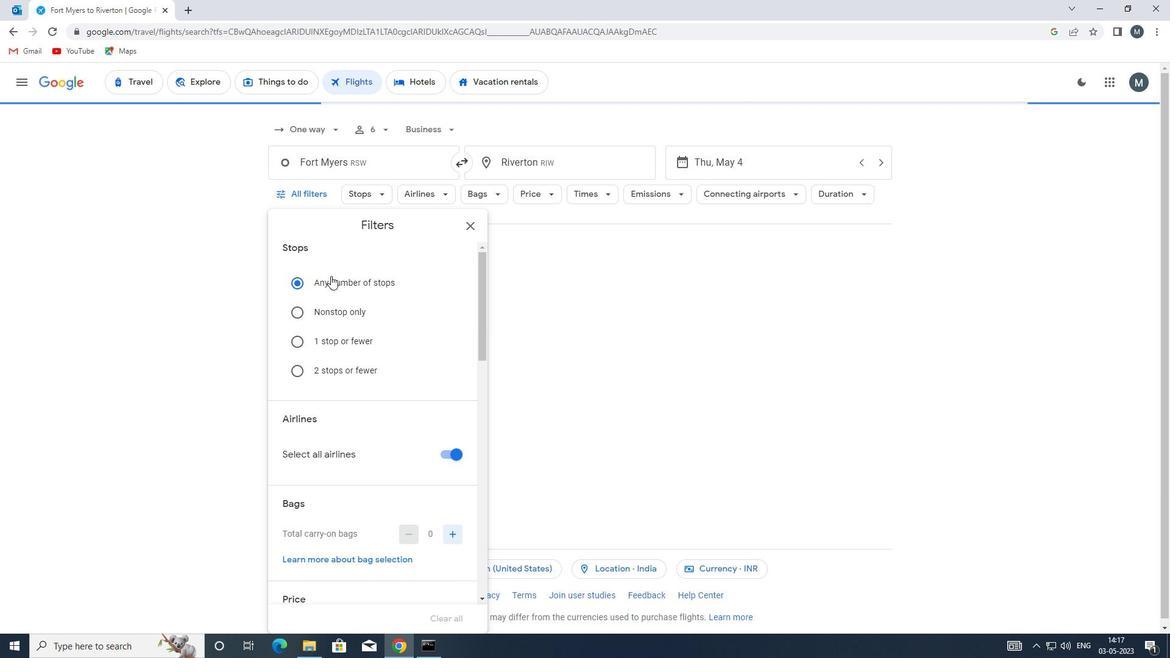 
Action: Mouse scrolled (335, 321) with delta (0, 0)
Screenshot: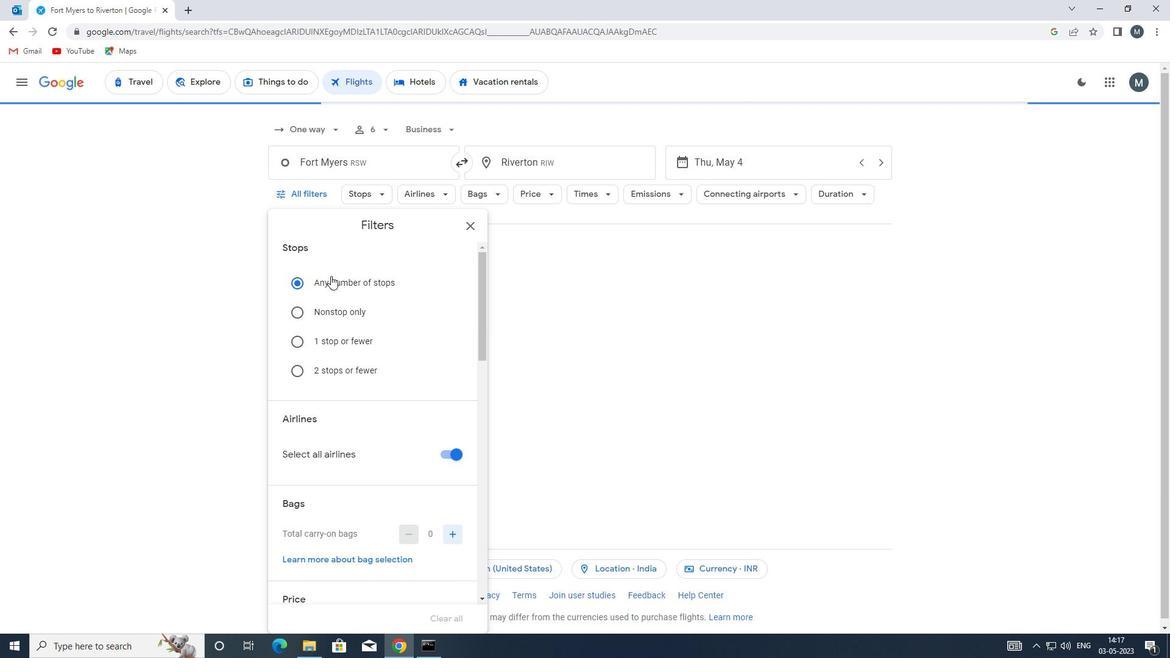 
Action: Mouse moved to (334, 325)
Screenshot: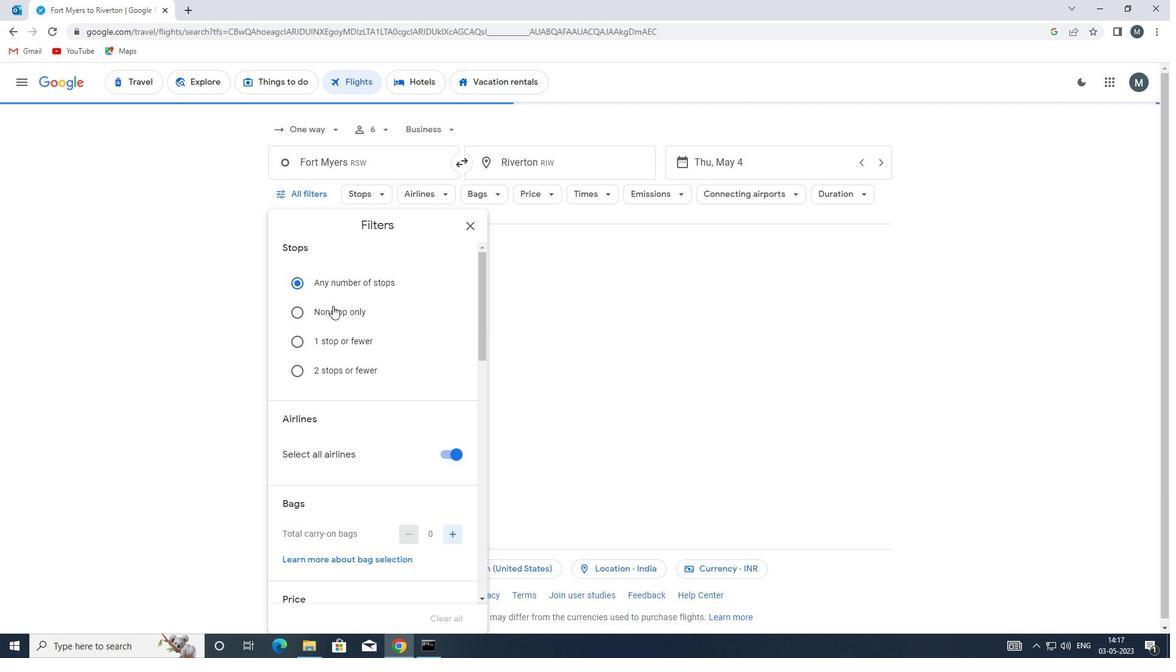 
Action: Mouse scrolled (334, 324) with delta (0, 0)
Screenshot: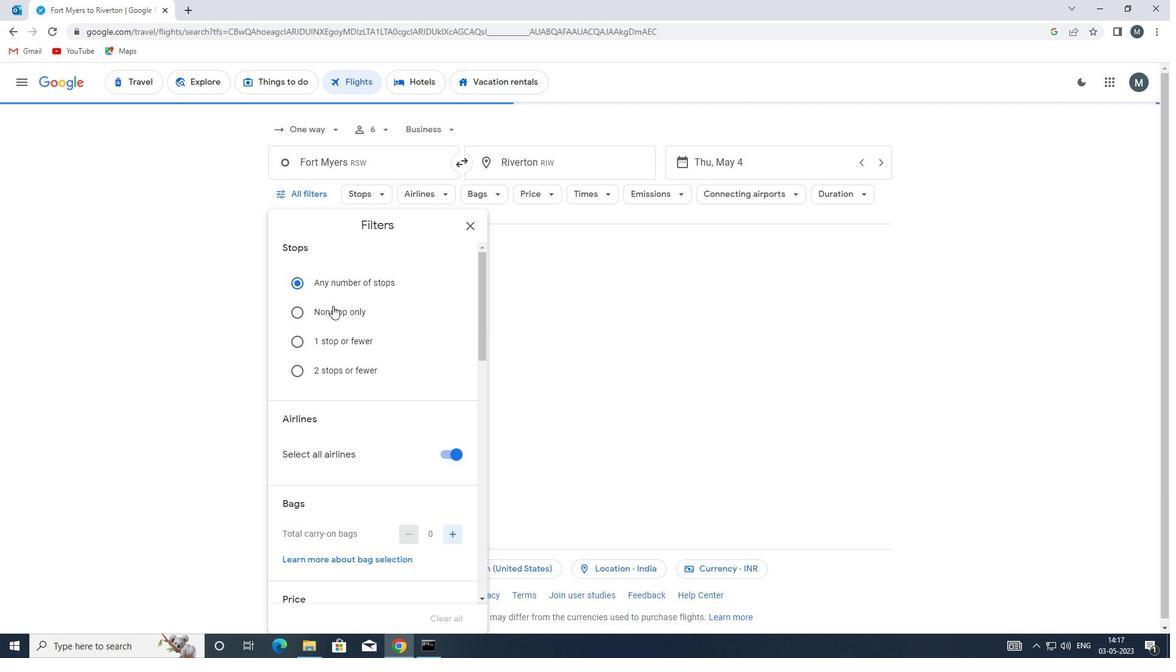 
Action: Mouse moved to (447, 331)
Screenshot: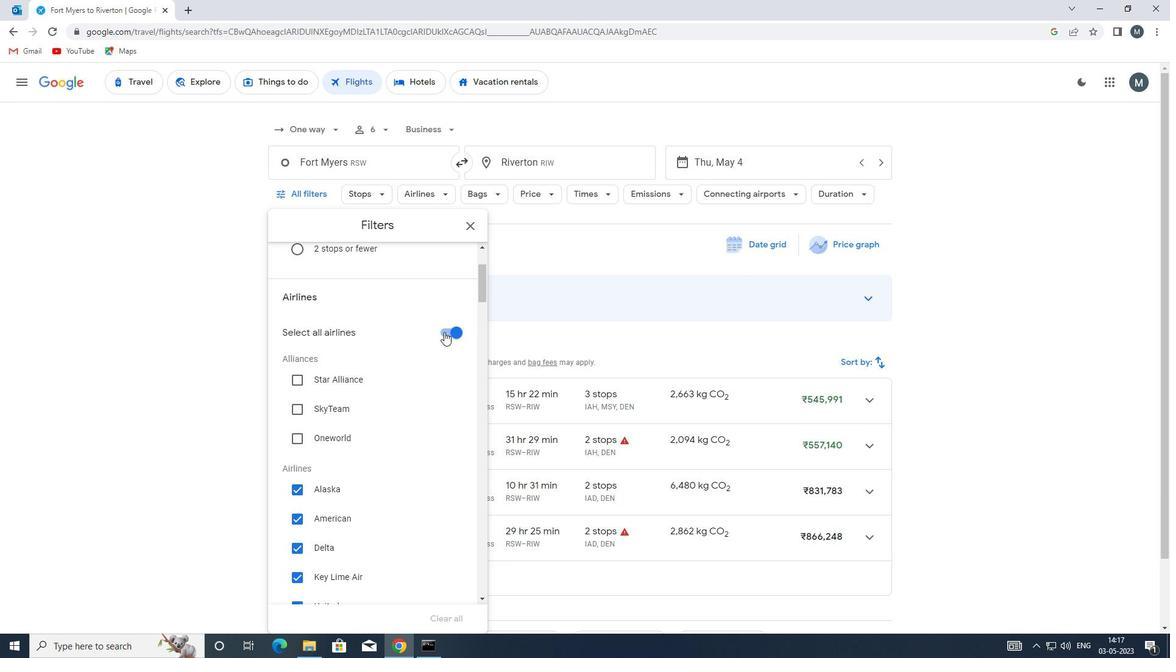 
Action: Mouse pressed left at (447, 331)
Screenshot: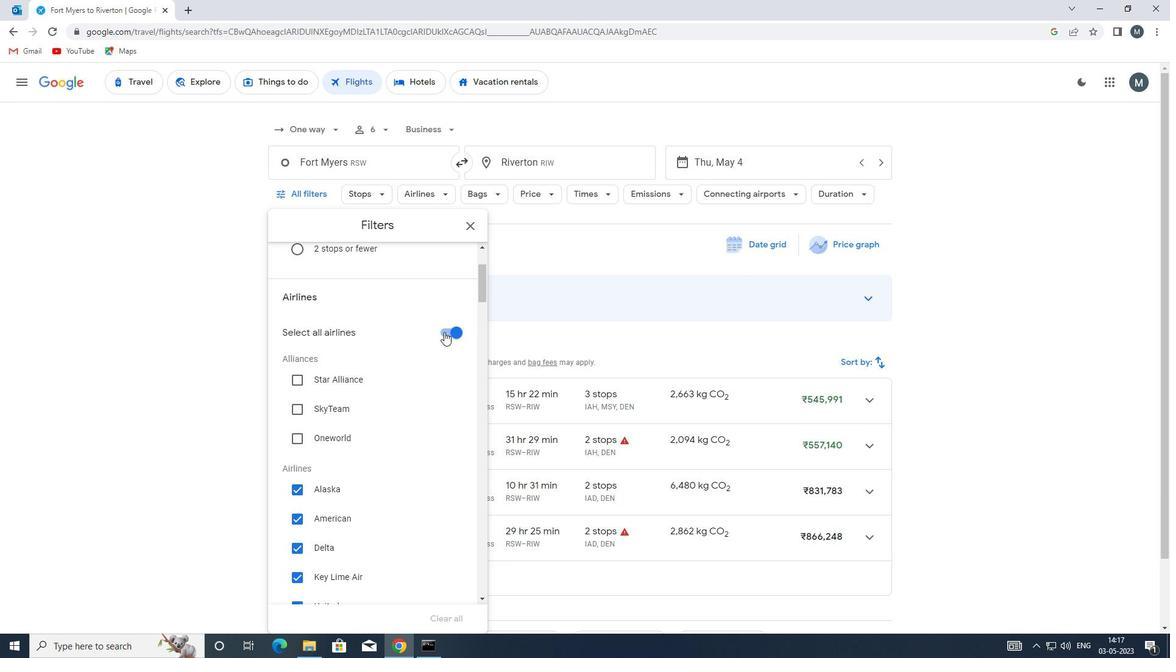 
Action: Mouse moved to (375, 385)
Screenshot: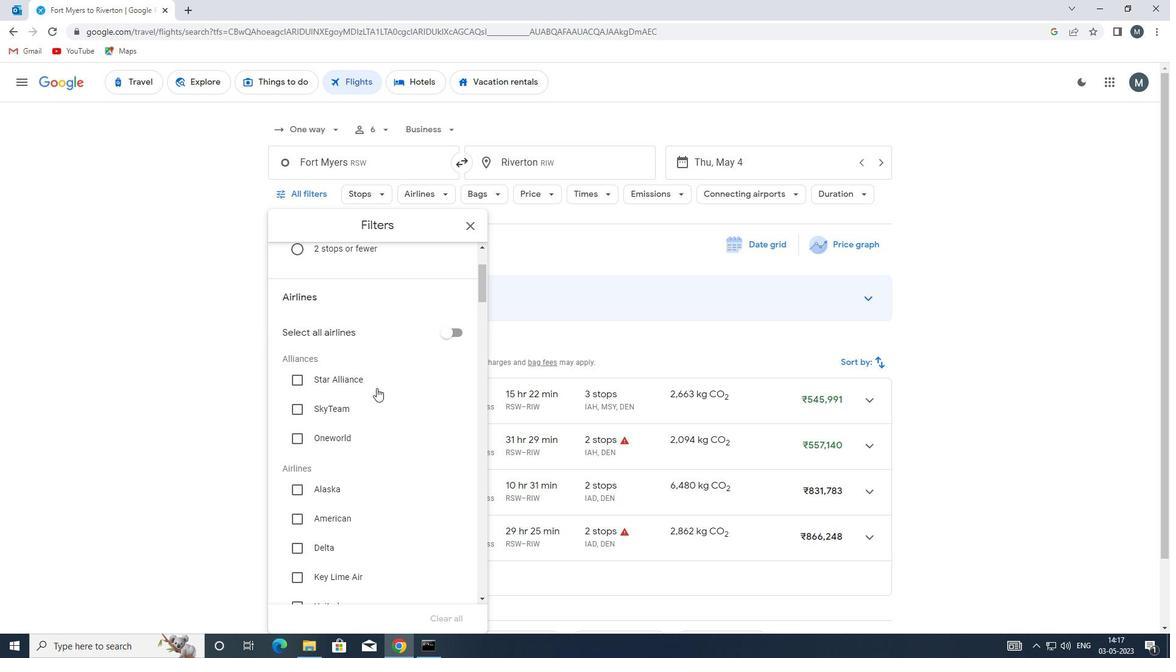 
Action: Mouse scrolled (375, 384) with delta (0, 0)
Screenshot: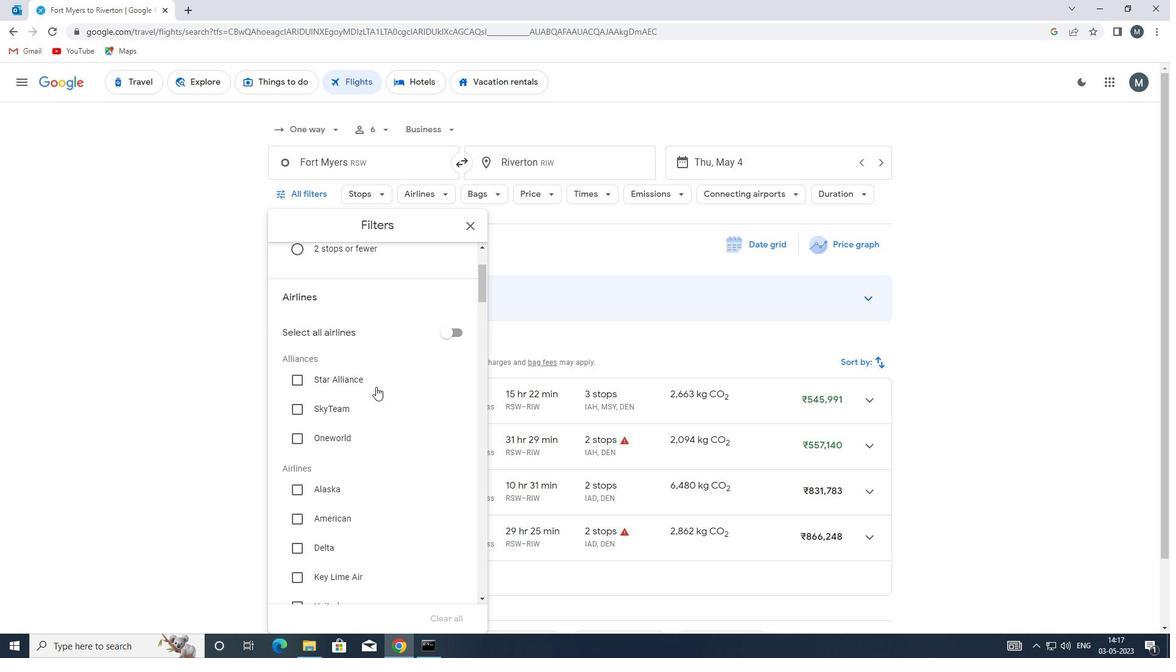 
Action: Mouse moved to (375, 385)
Screenshot: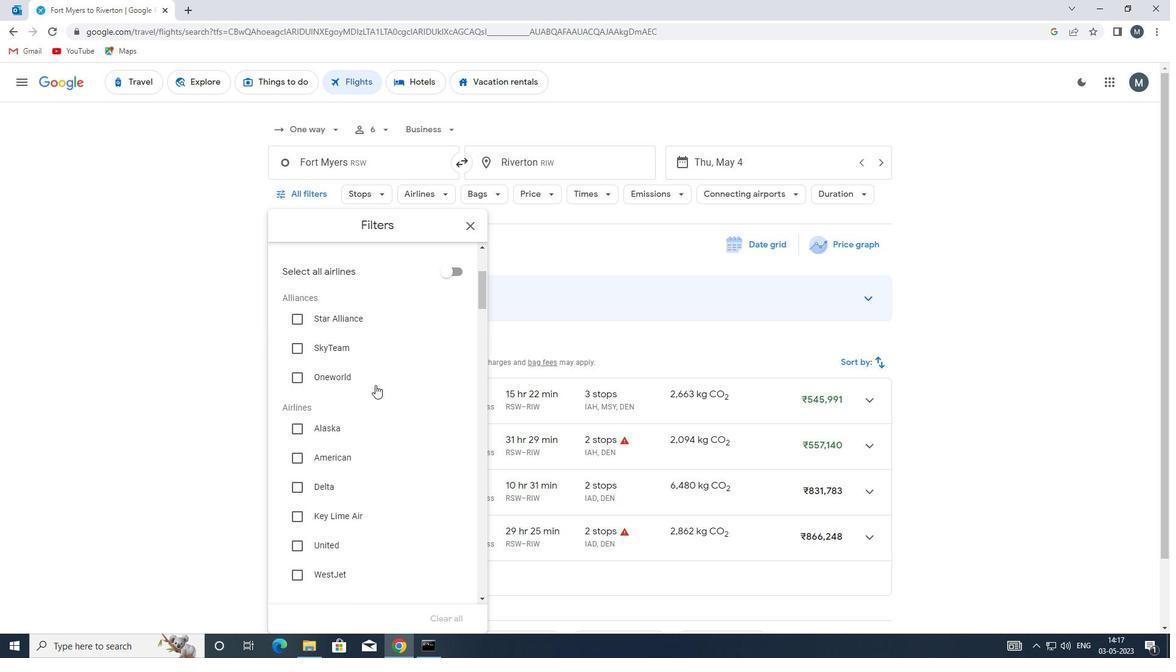 
Action: Mouse scrolled (375, 384) with delta (0, 0)
Screenshot: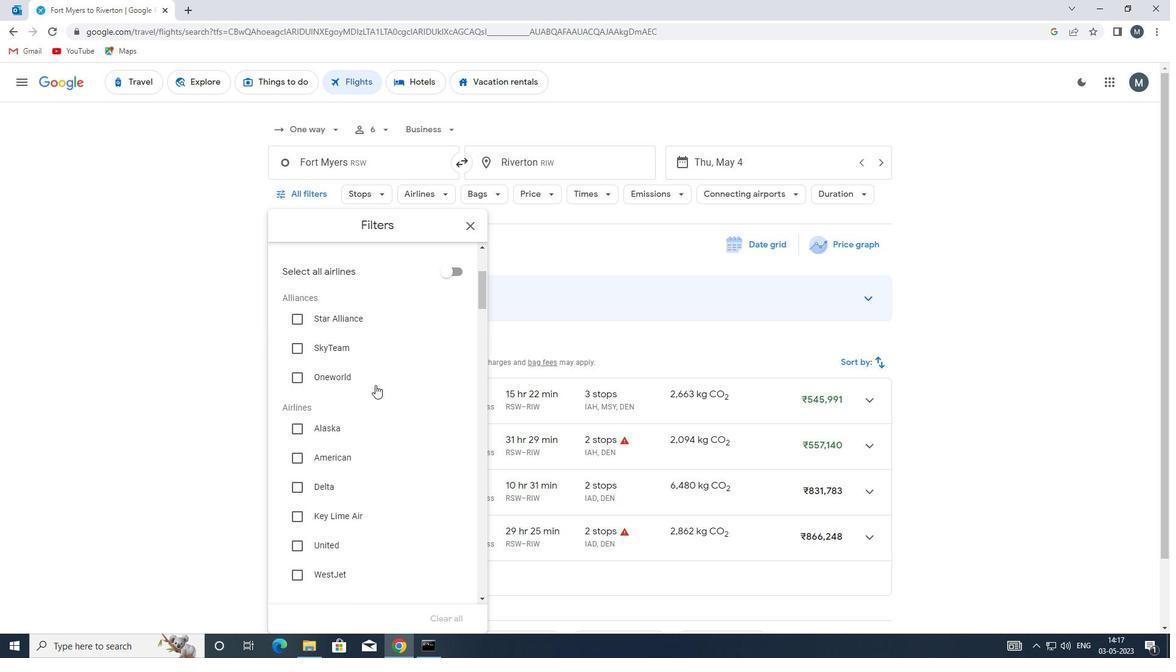 
Action: Mouse moved to (375, 385)
Screenshot: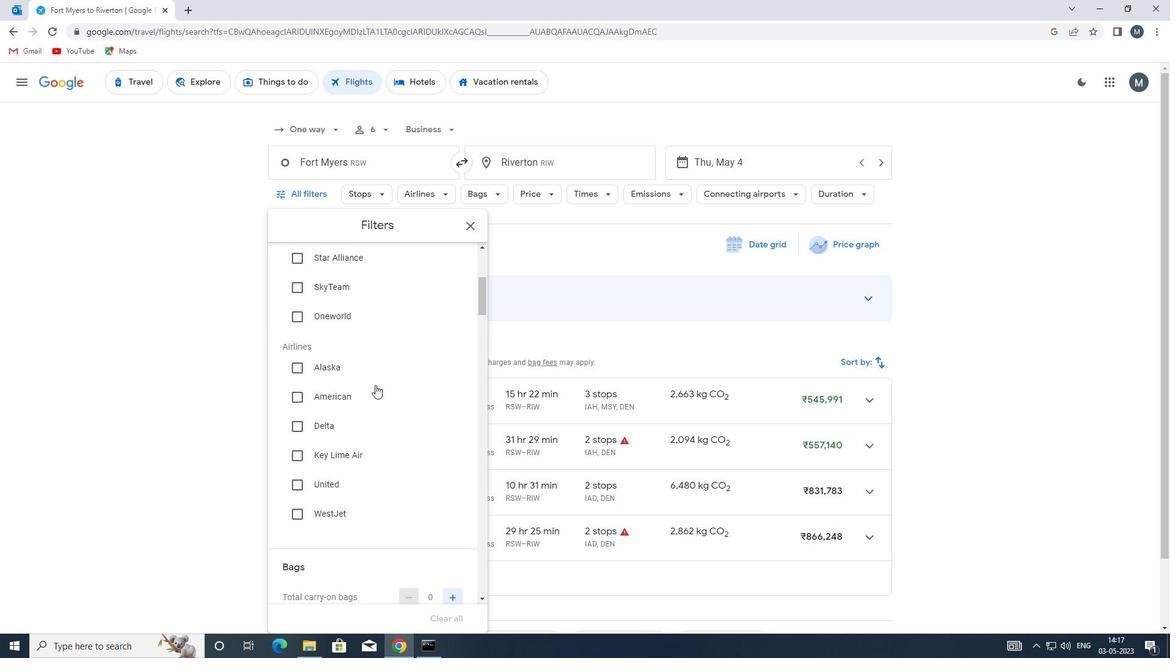 
Action: Mouse scrolled (375, 385) with delta (0, 0)
Screenshot: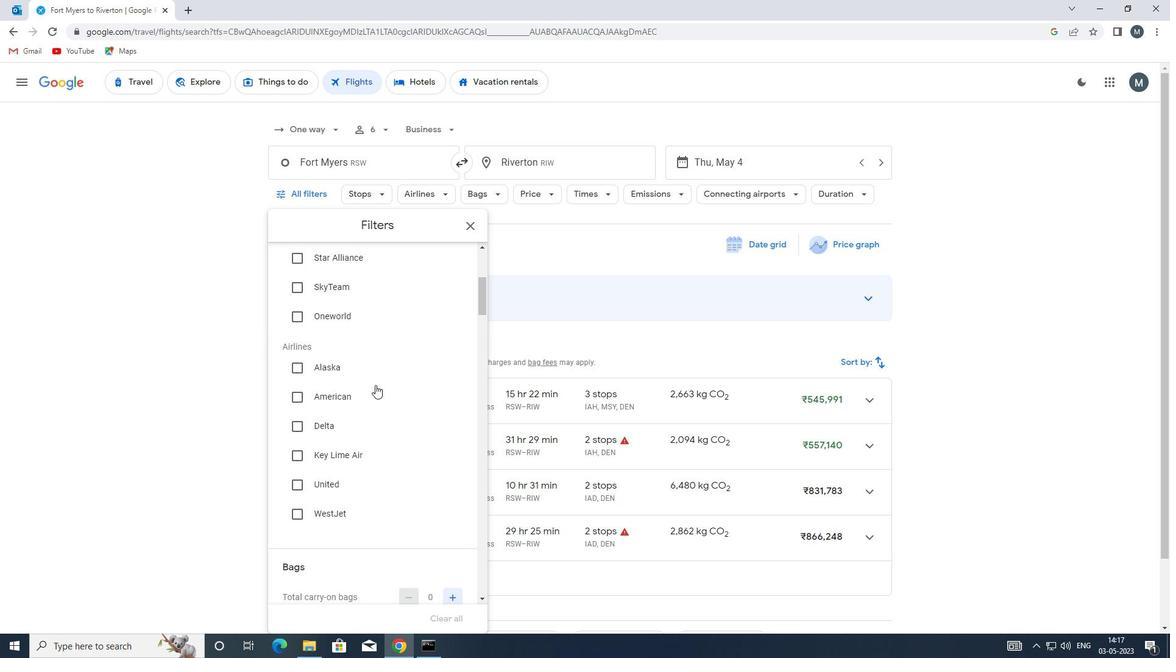 
Action: Mouse moved to (374, 387)
Screenshot: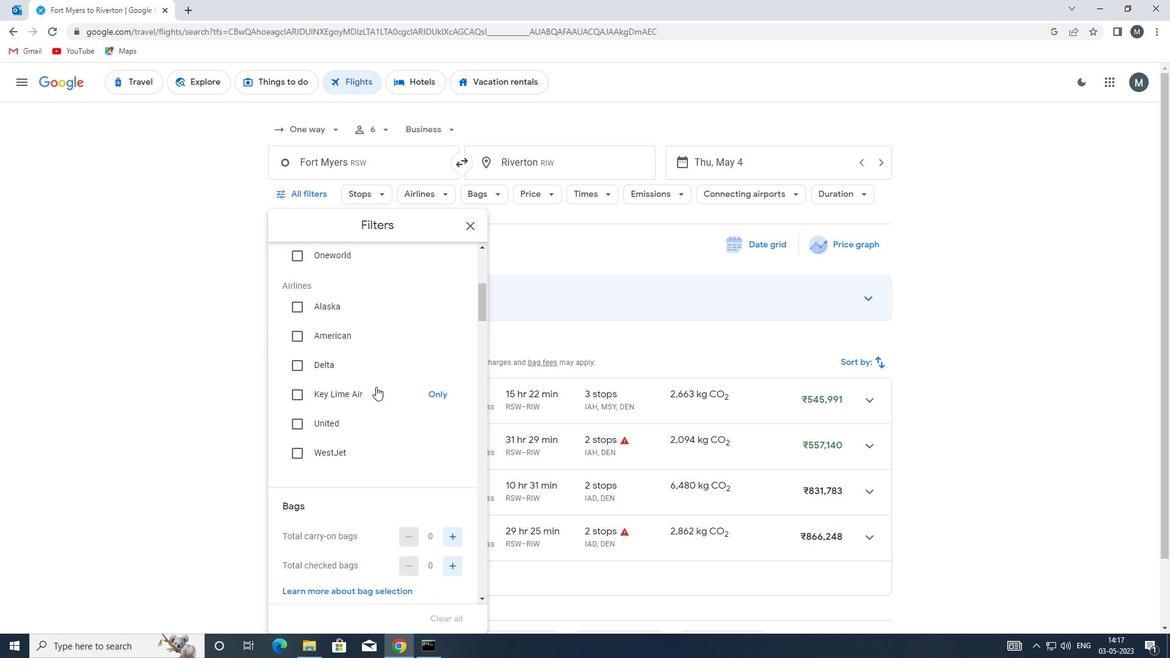 
Action: Mouse scrolled (374, 386) with delta (0, 0)
Screenshot: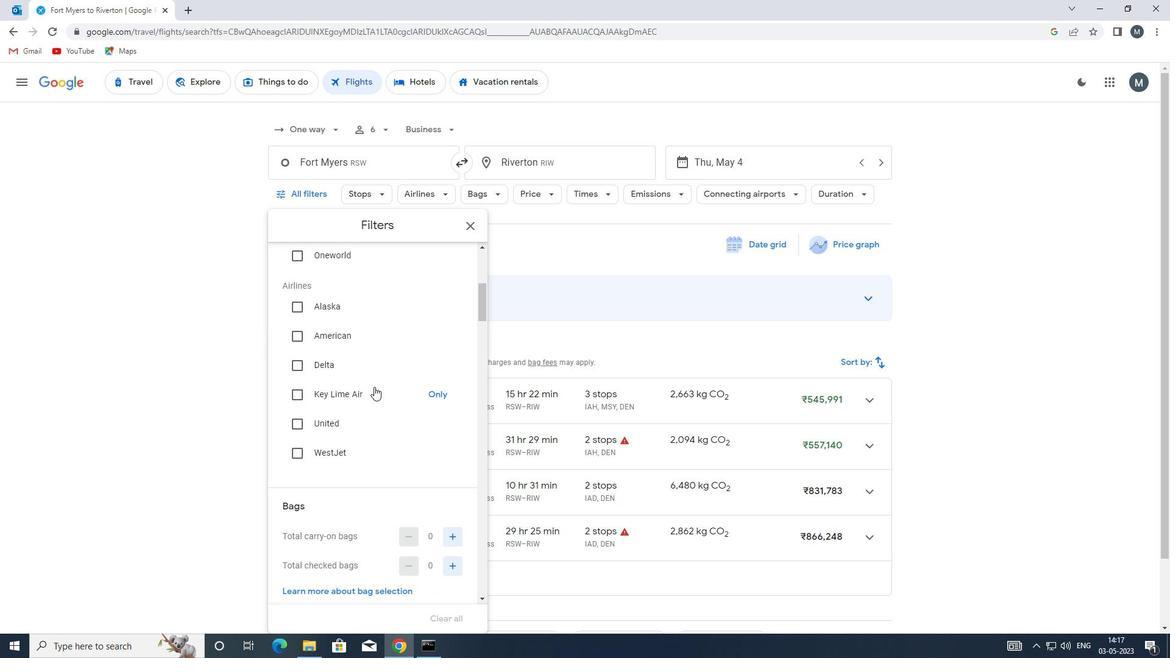 
Action: Mouse moved to (373, 387)
Screenshot: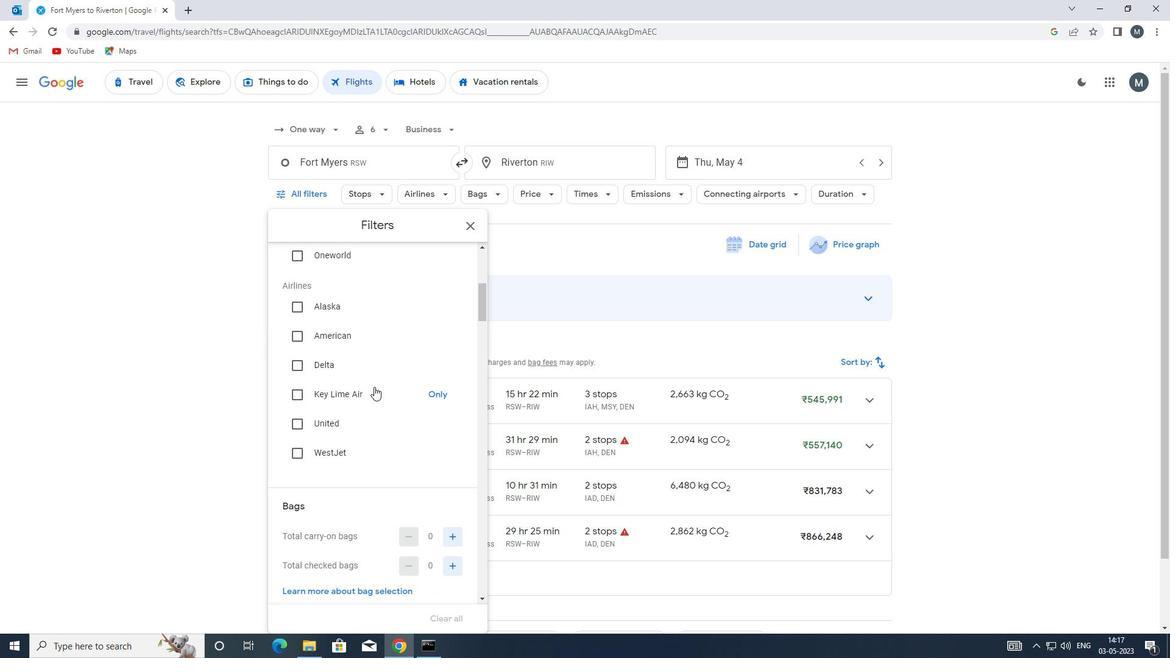 
Action: Mouse scrolled (373, 386) with delta (0, 0)
Screenshot: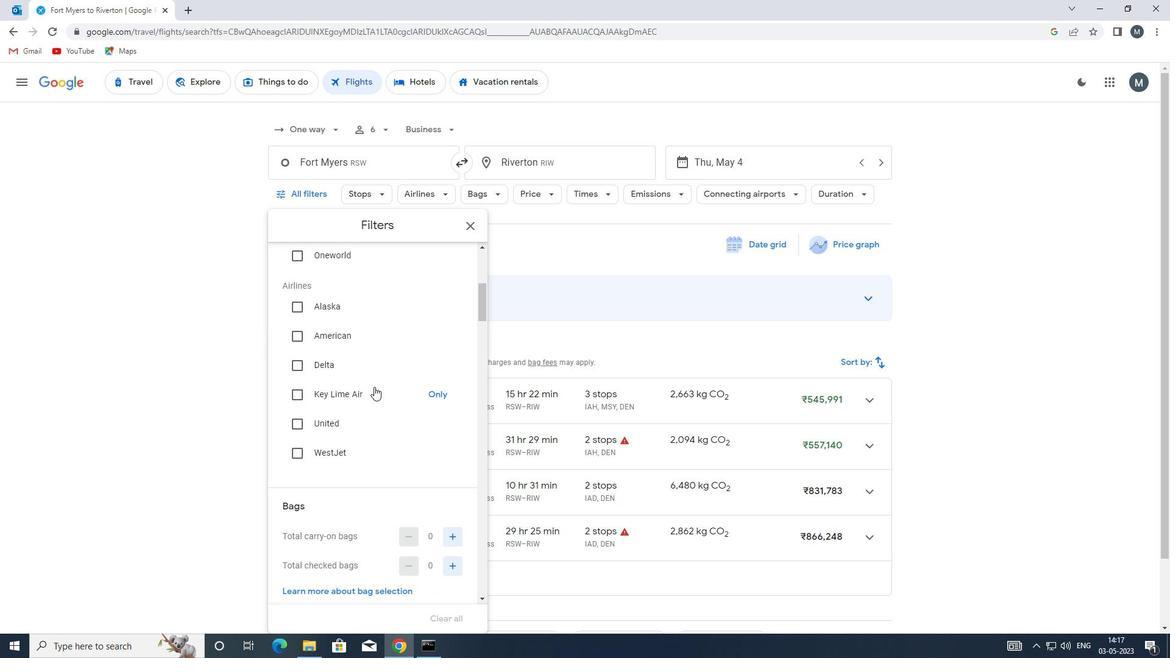 
Action: Mouse moved to (450, 411)
Screenshot: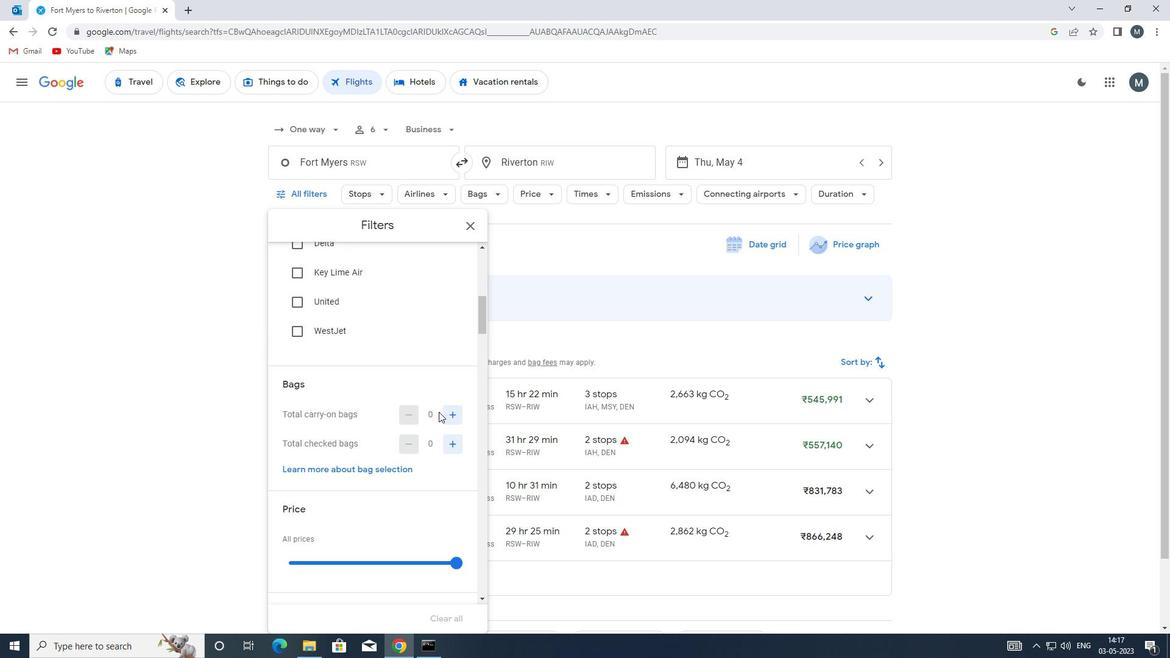 
Action: Mouse pressed left at (450, 411)
Screenshot: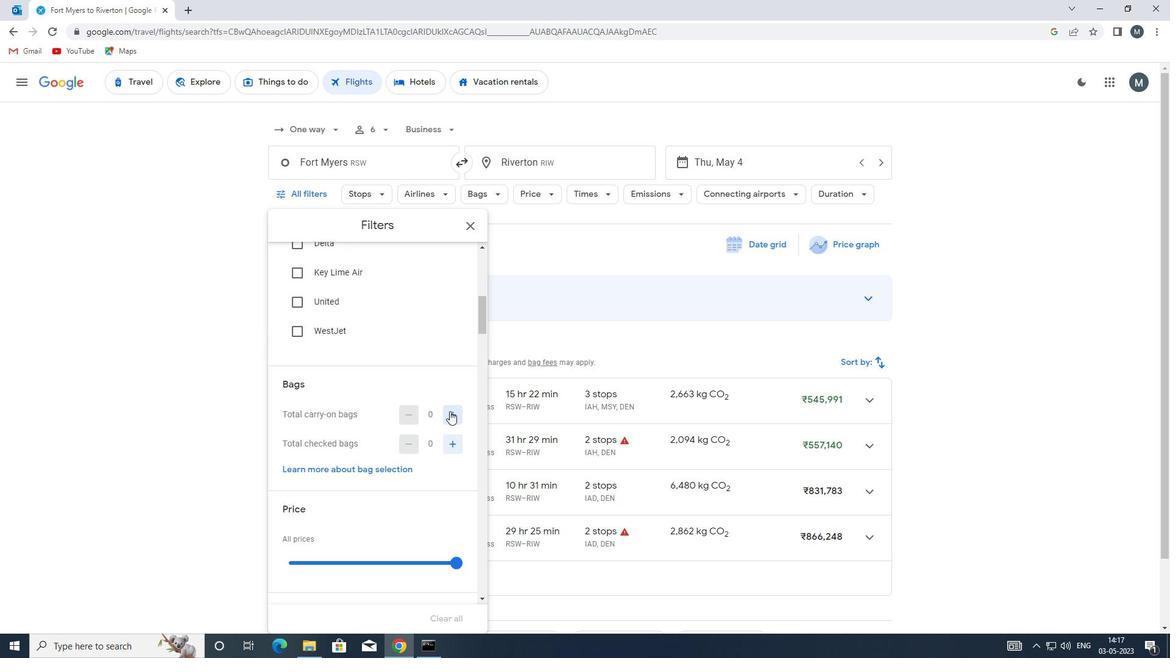 
Action: Mouse moved to (456, 443)
Screenshot: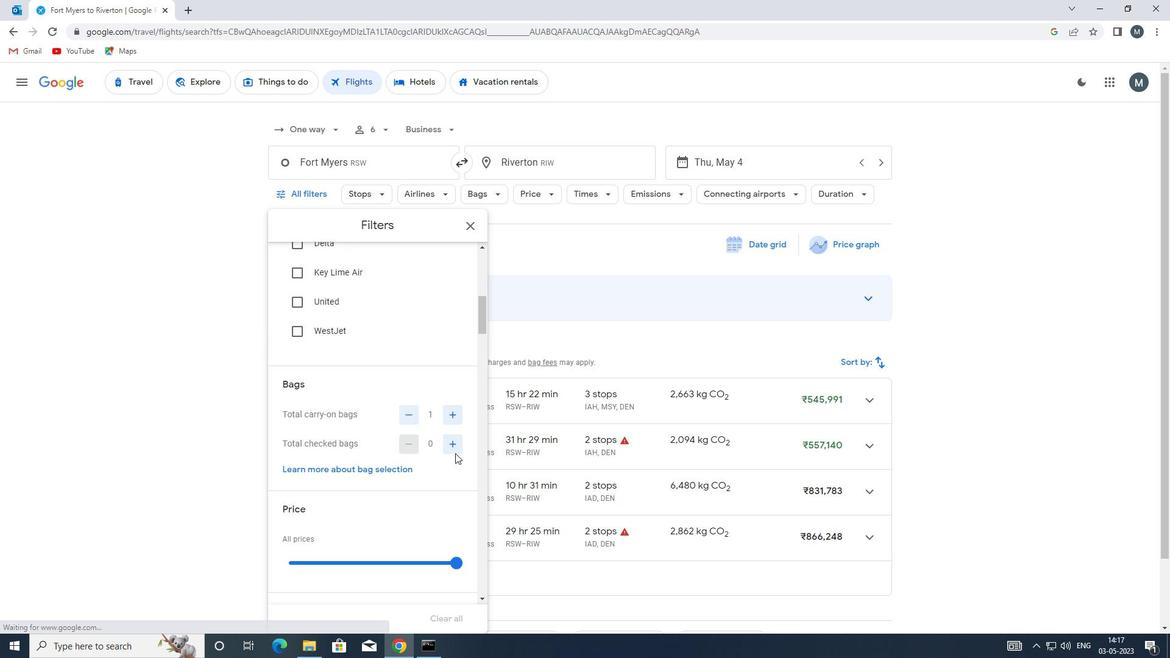 
Action: Mouse pressed left at (456, 443)
Screenshot: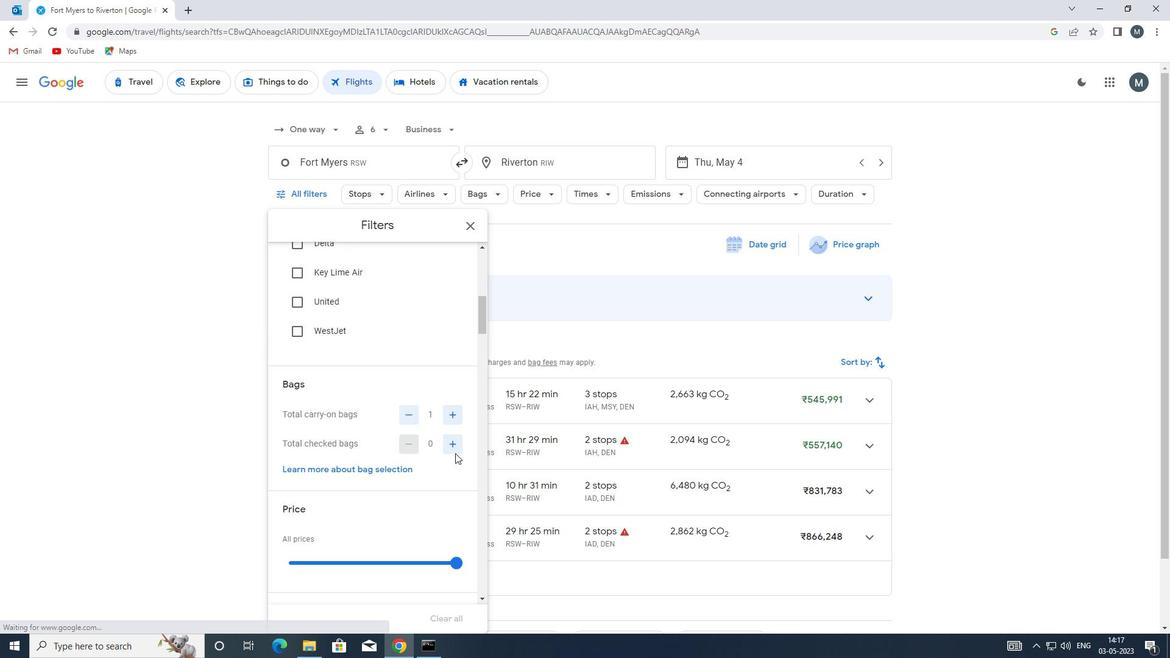 
Action: Mouse pressed left at (456, 443)
Screenshot: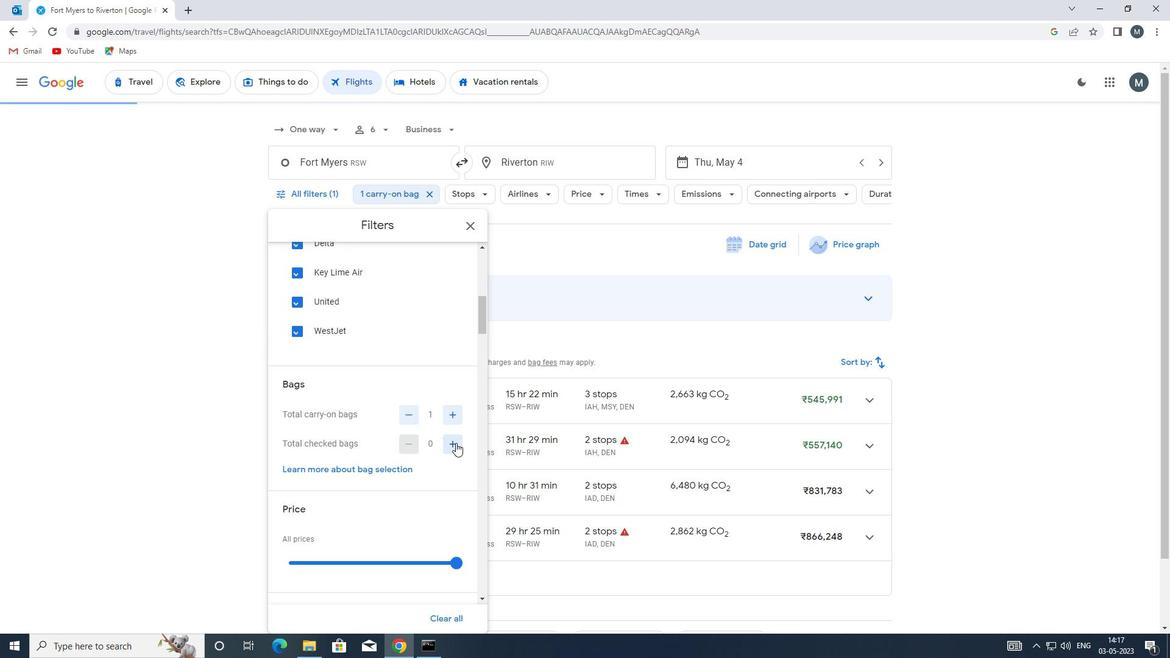 
Action: Mouse pressed left at (456, 443)
Screenshot: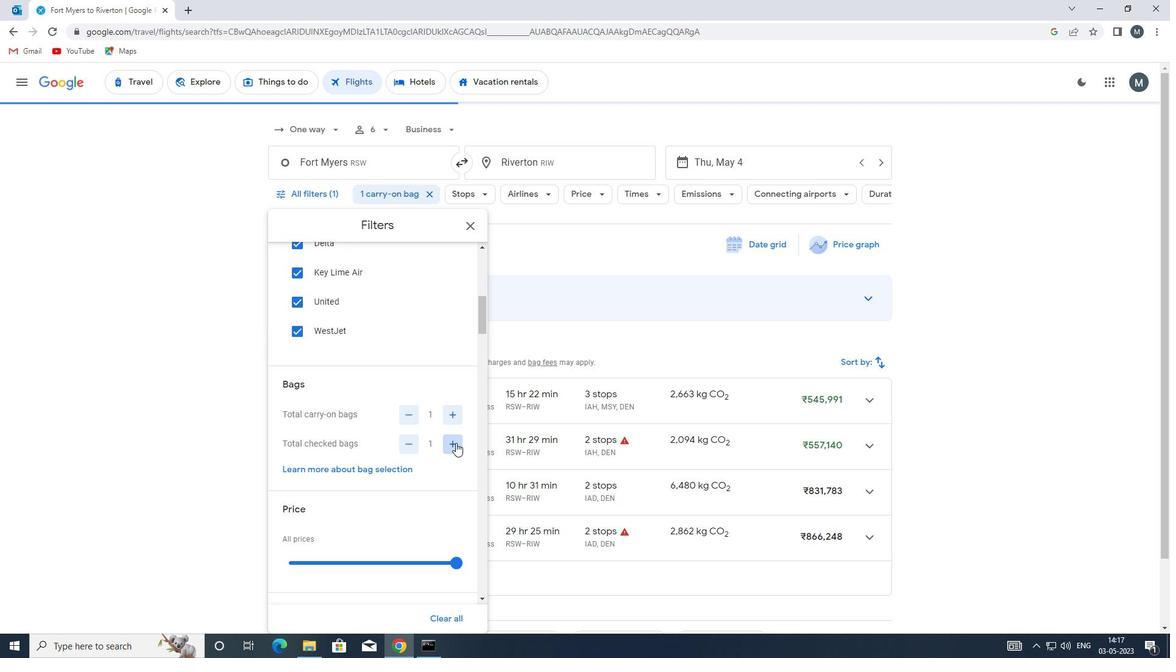 
Action: Mouse pressed left at (456, 443)
Screenshot: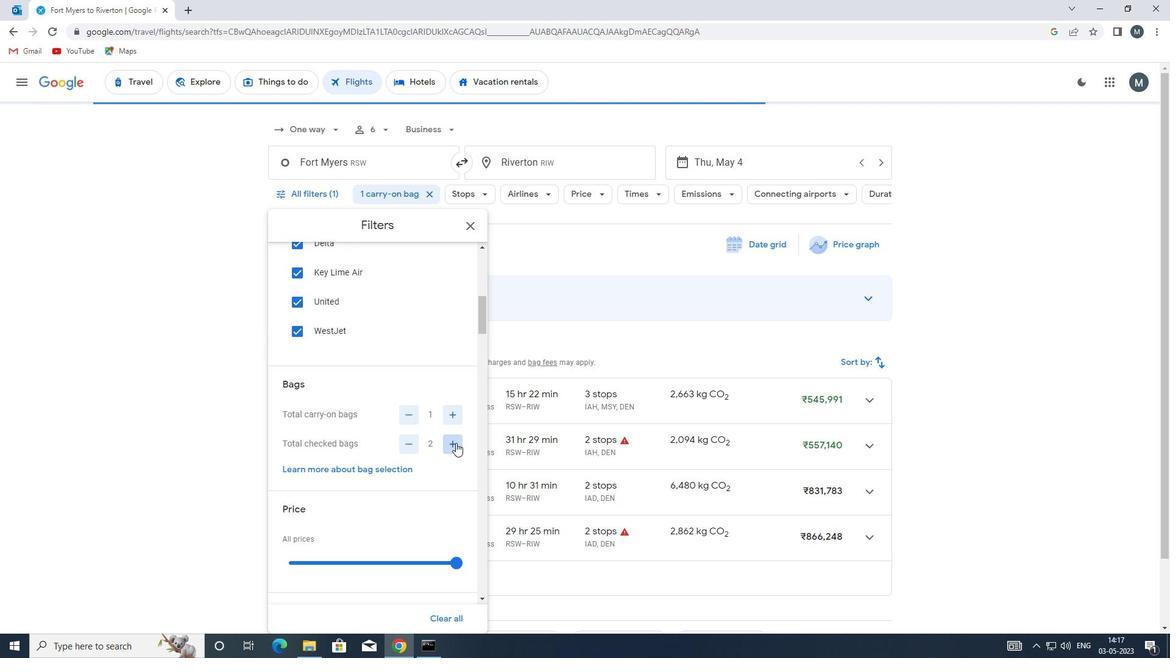 
Action: Mouse moved to (415, 441)
Screenshot: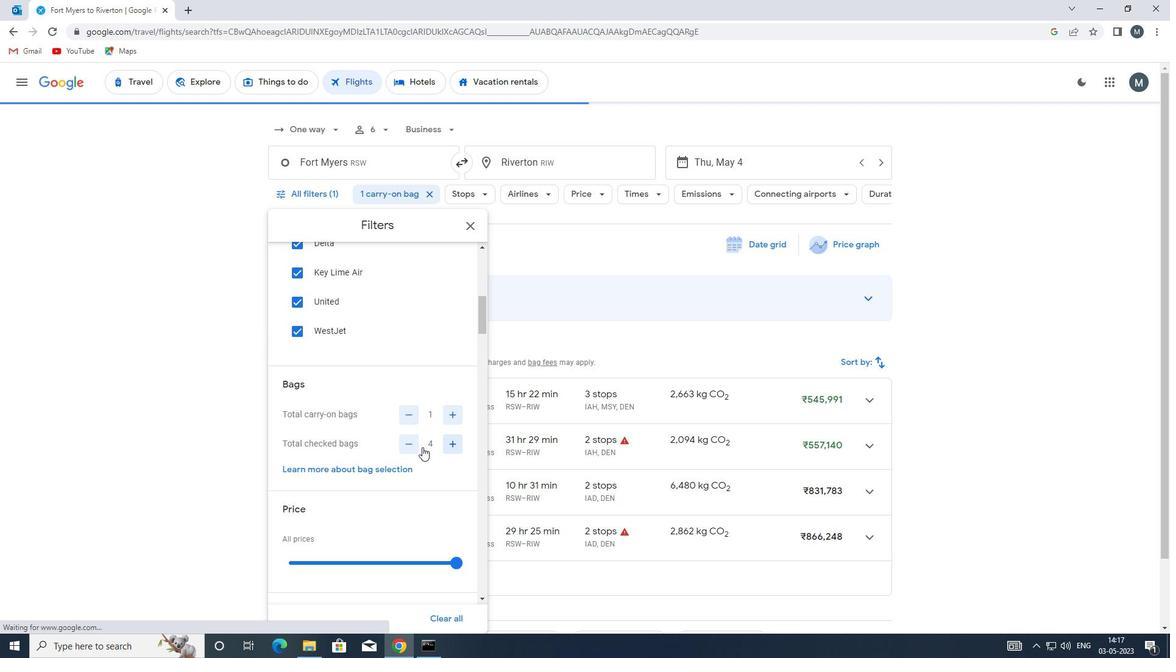 
Action: Mouse pressed left at (415, 441)
Screenshot: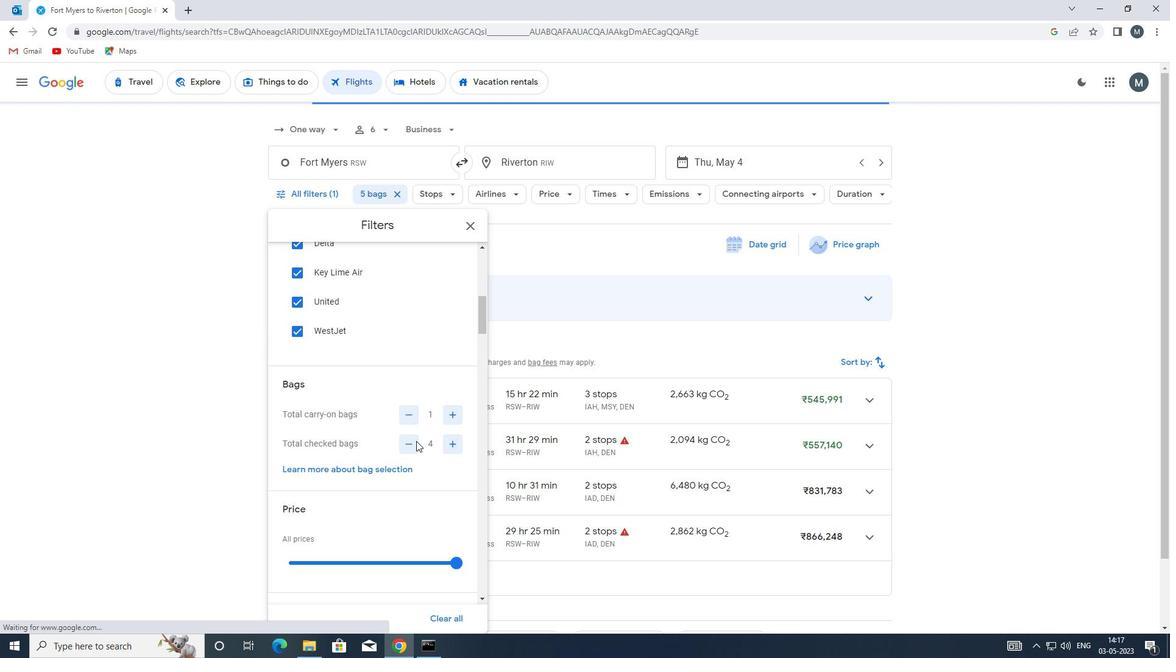 
Action: Mouse moved to (395, 426)
Screenshot: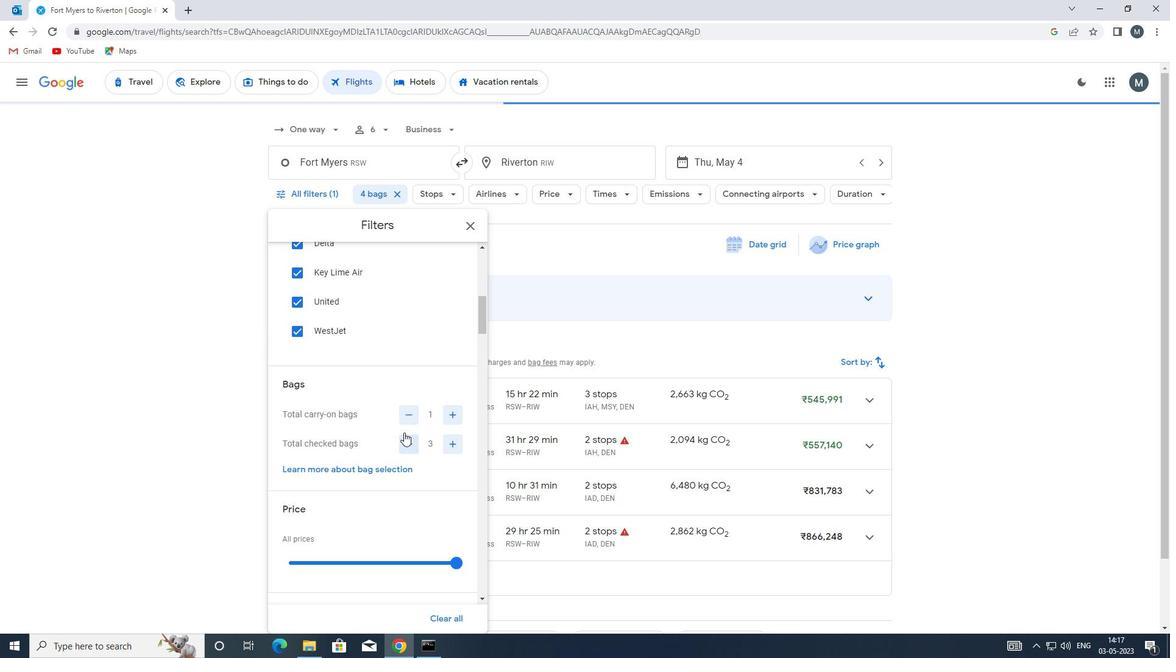 
Action: Mouse scrolled (395, 426) with delta (0, 0)
Screenshot: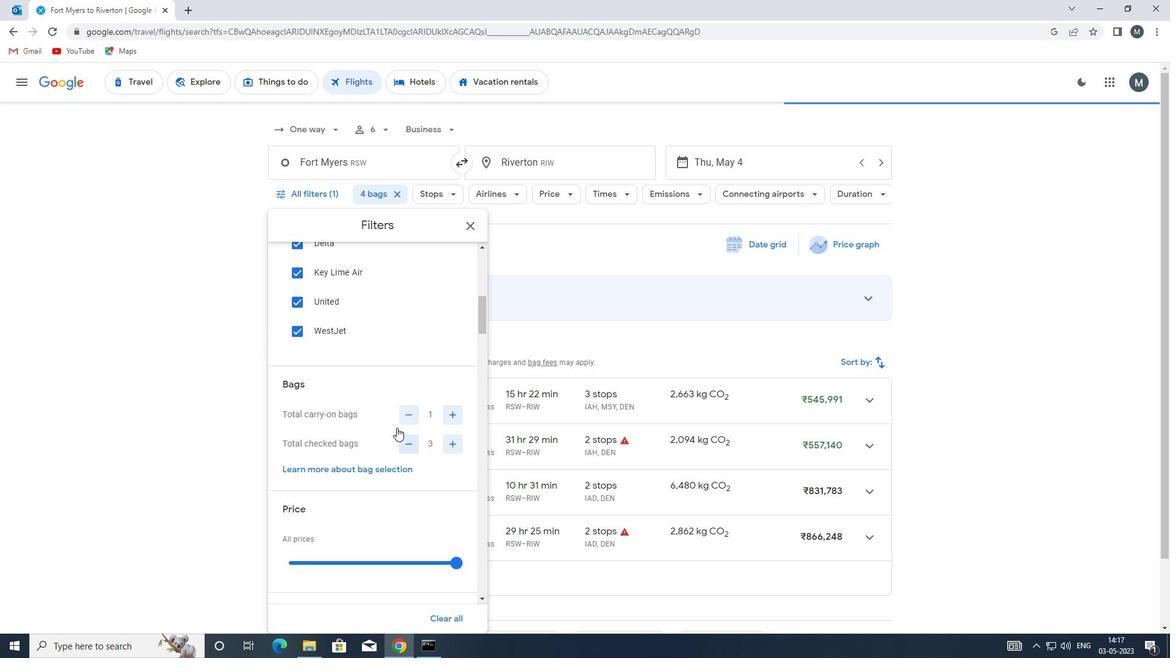 
Action: Mouse moved to (389, 428)
Screenshot: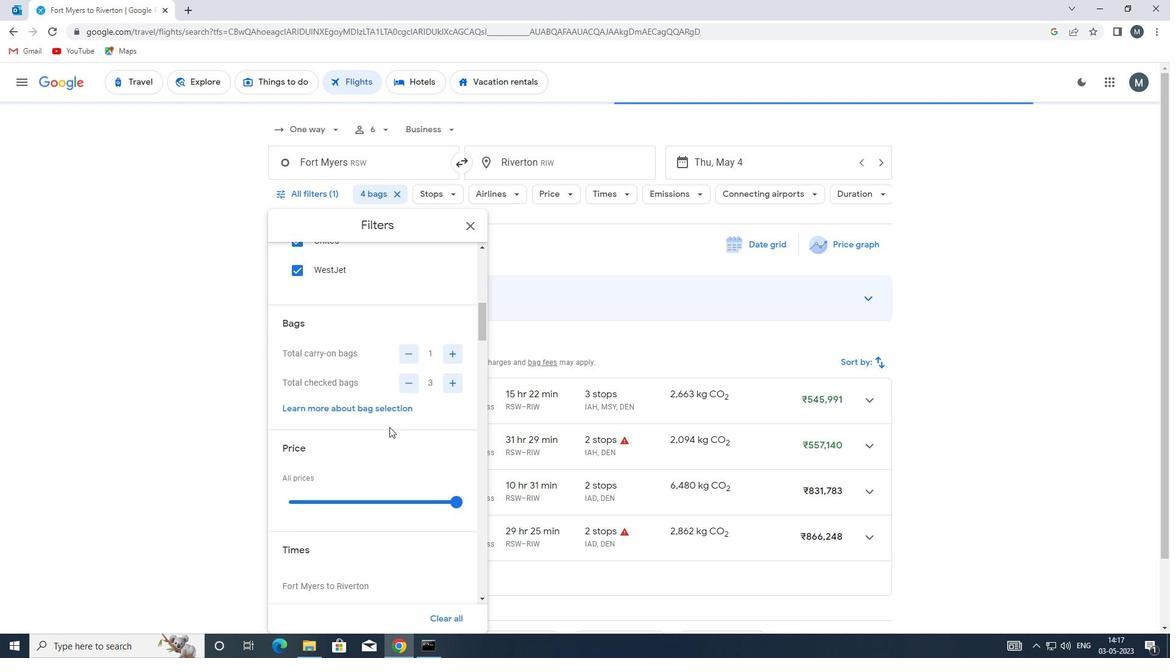 
Action: Mouse scrolled (389, 427) with delta (0, 0)
Screenshot: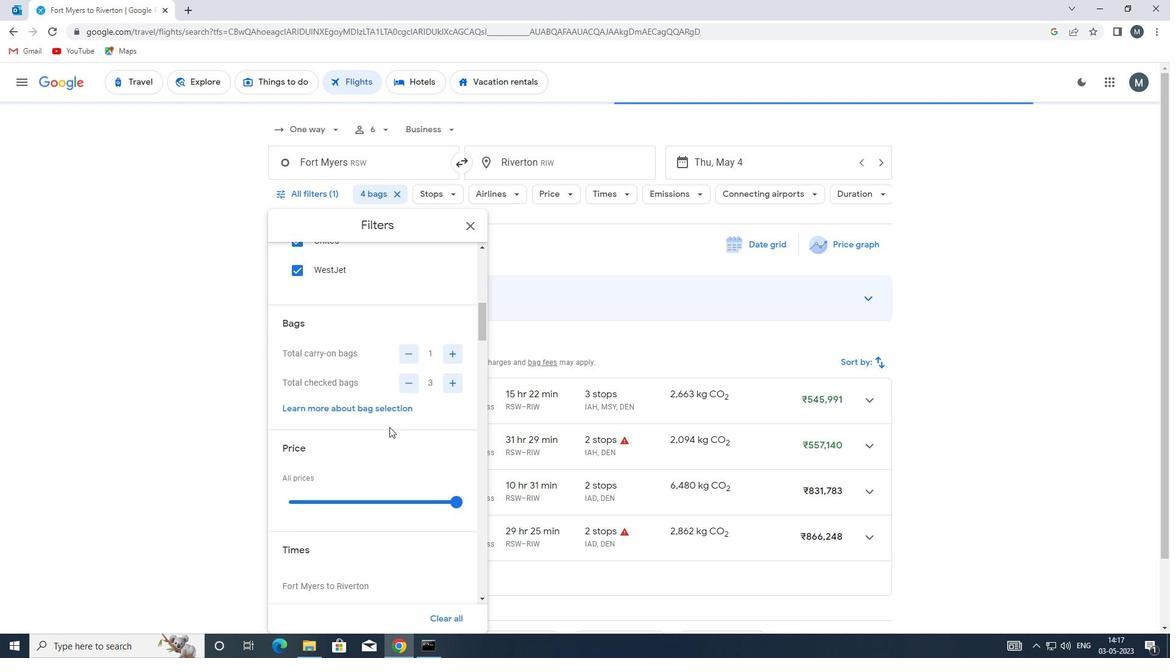 
Action: Mouse moved to (335, 425)
Screenshot: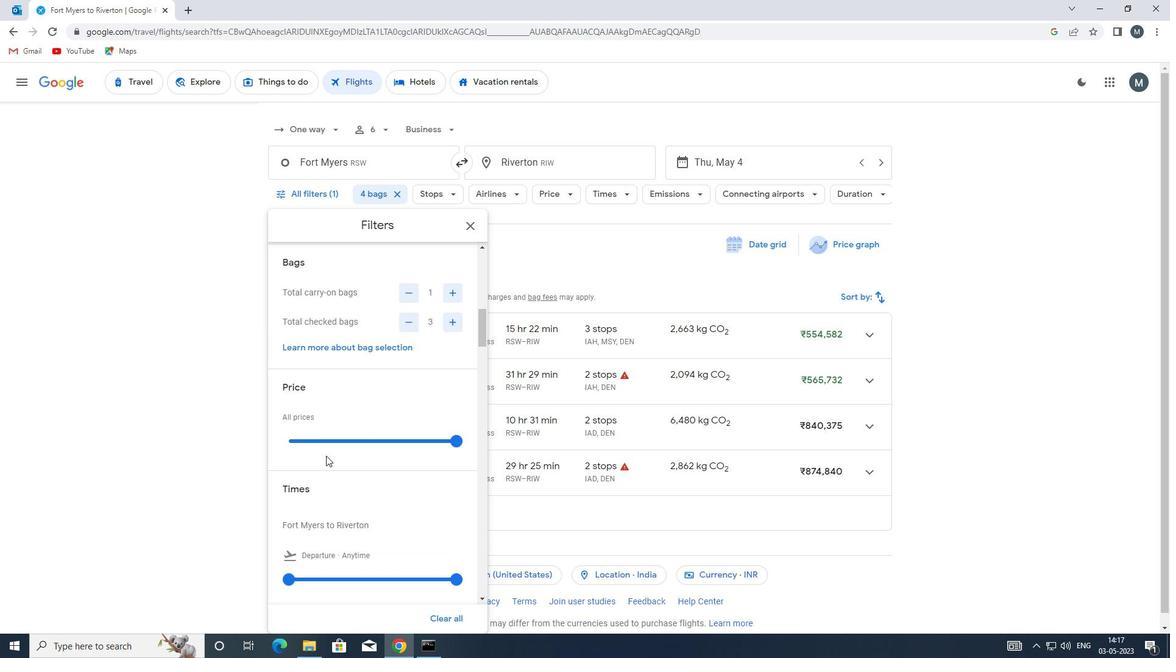 
Action: Mouse scrolled (335, 425) with delta (0, 0)
Screenshot: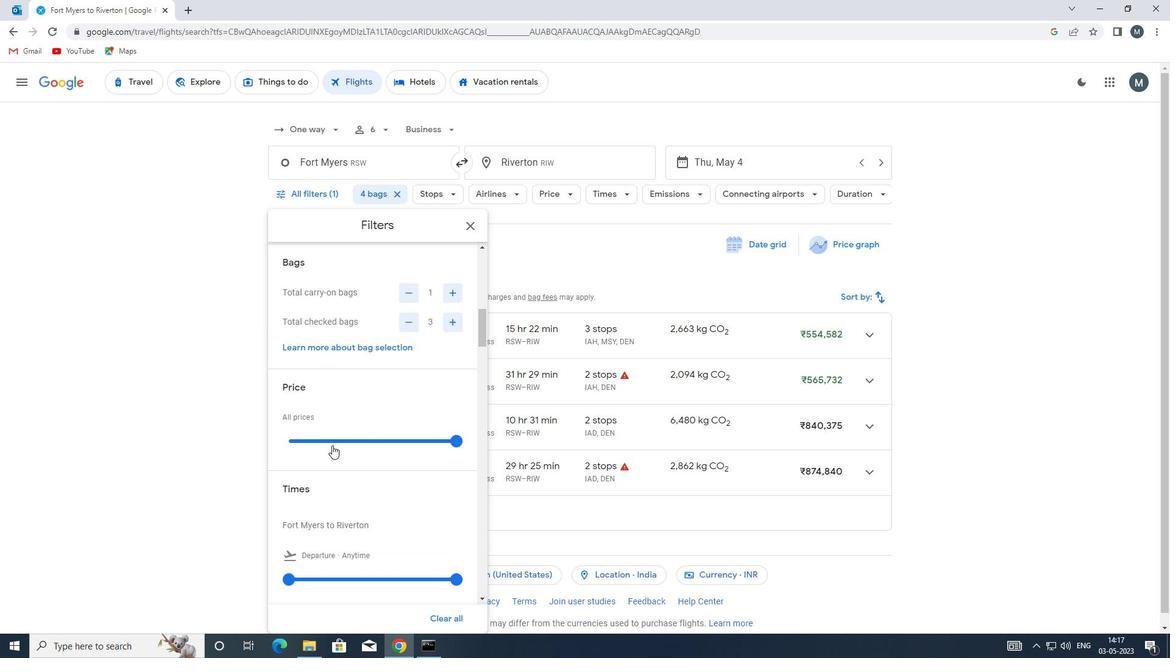 
Action: Mouse moved to (327, 447)
Screenshot: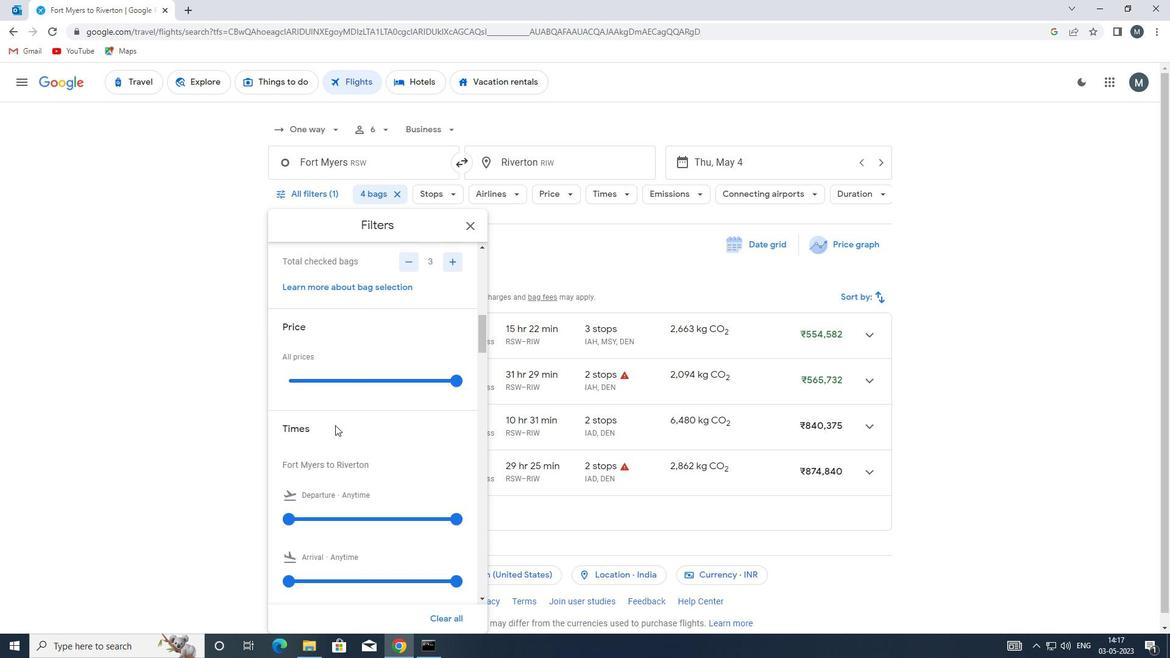 
Action: Mouse scrolled (327, 446) with delta (0, 0)
Screenshot: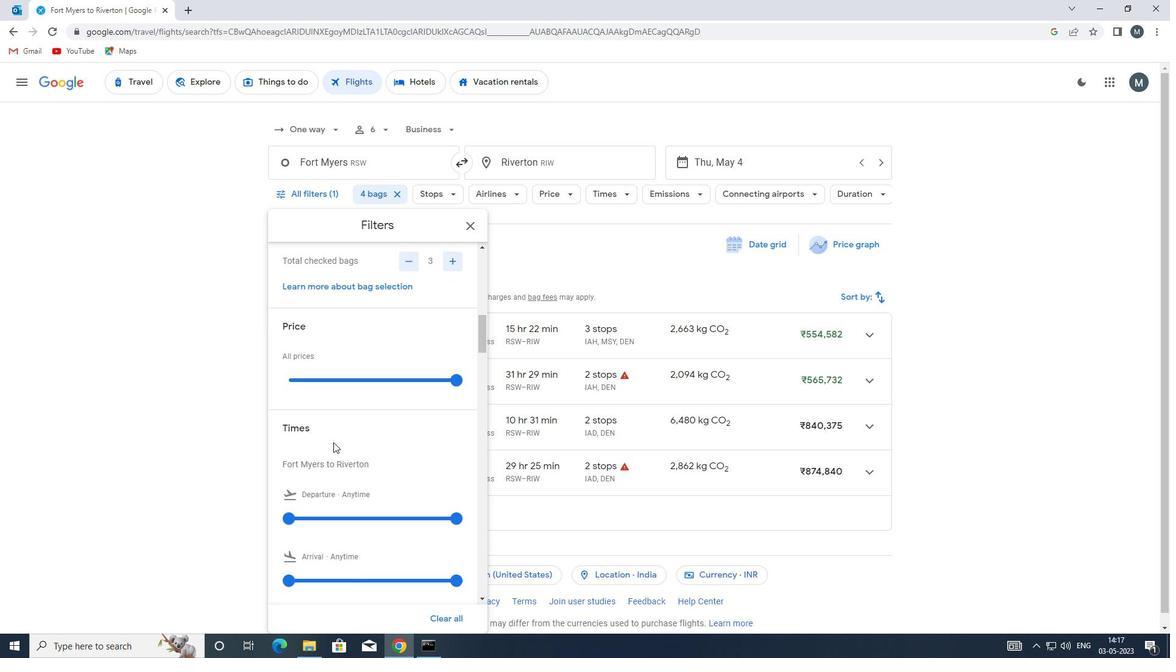 
Action: Mouse moved to (292, 456)
Screenshot: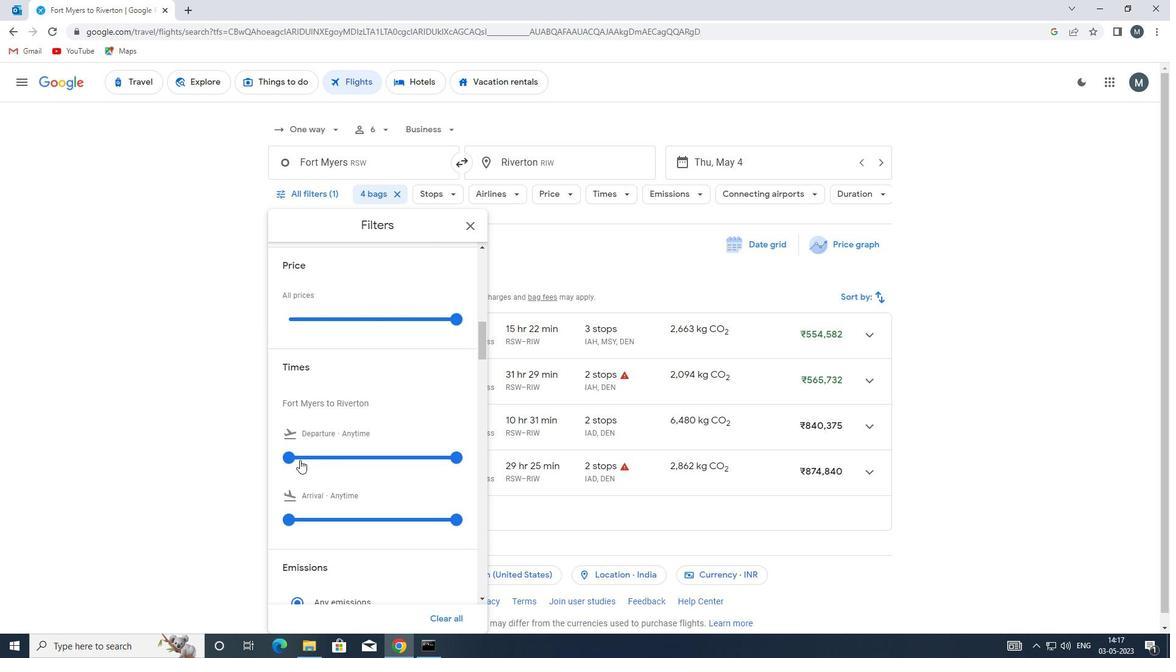 
Action: Mouse pressed left at (292, 456)
Screenshot: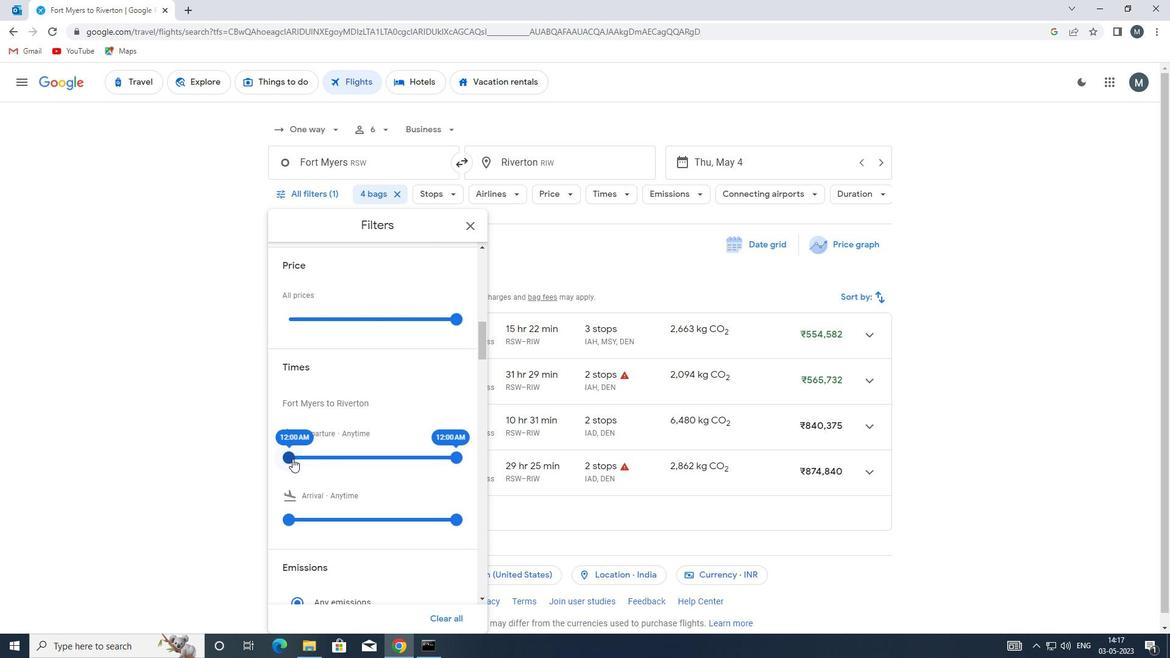 
Action: Mouse moved to (456, 453)
Screenshot: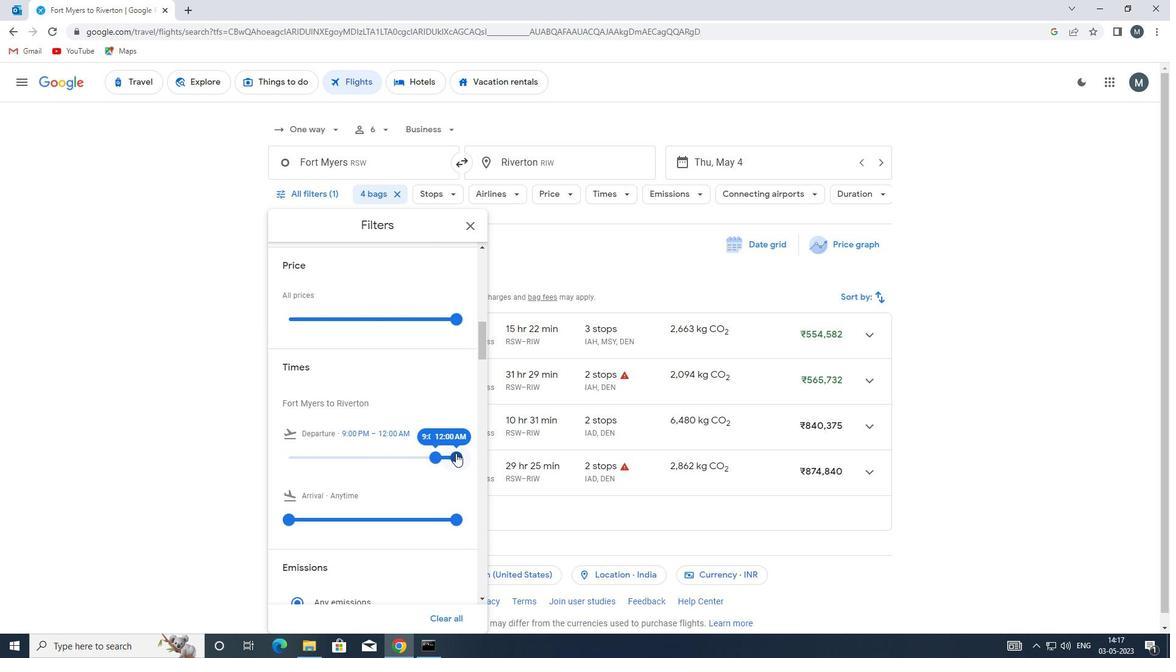
Action: Mouse pressed left at (456, 453)
Screenshot: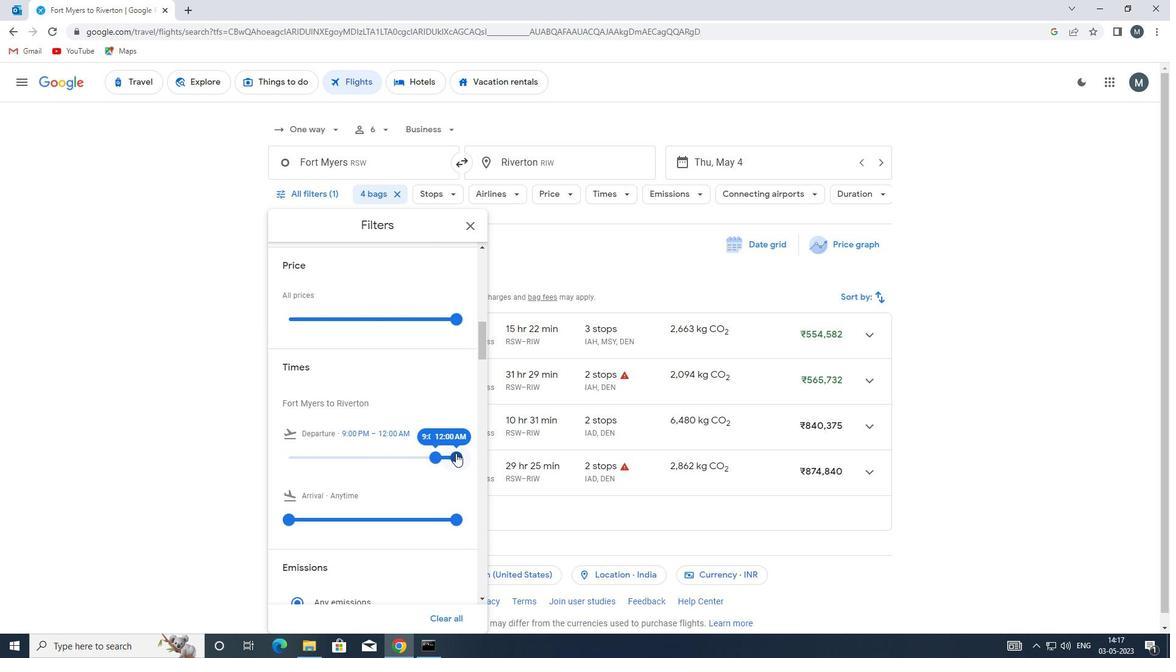 
Action: Mouse moved to (437, 425)
Screenshot: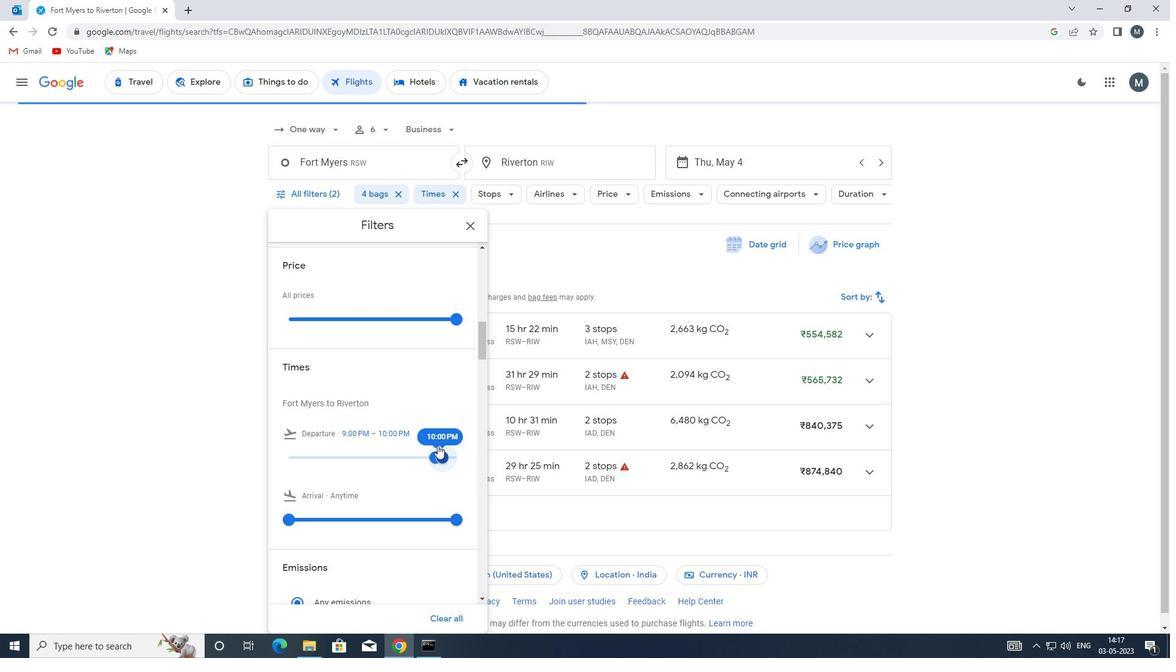 
Action: Mouse scrolled (437, 424) with delta (0, 0)
Screenshot: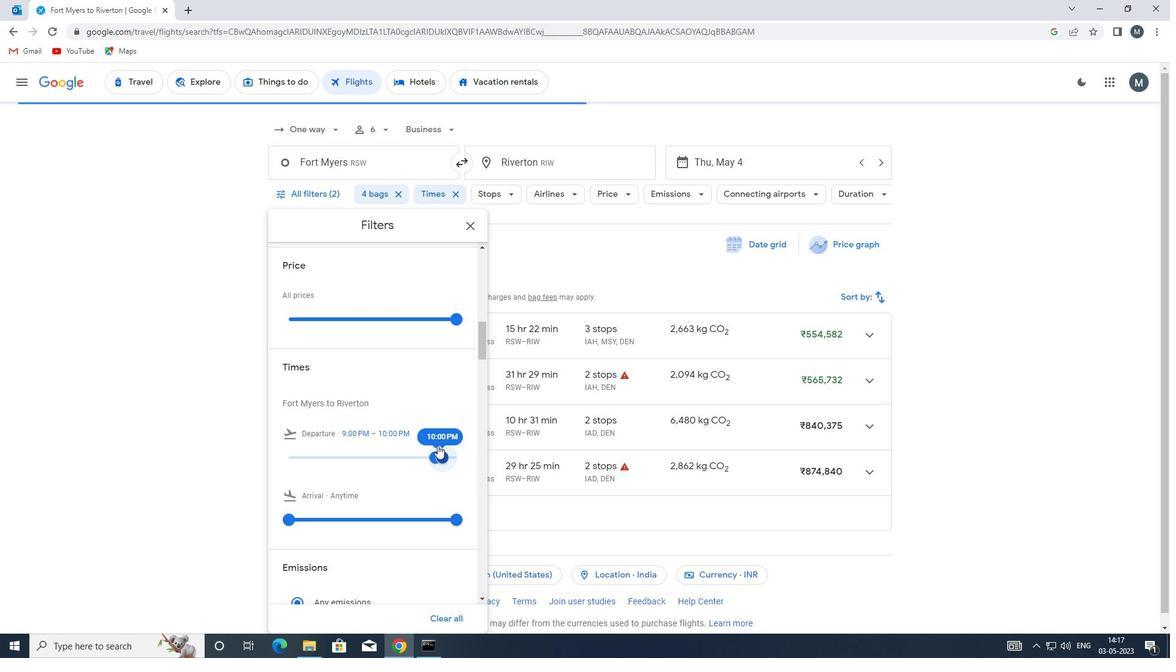 
Action: Mouse moved to (437, 423)
Screenshot: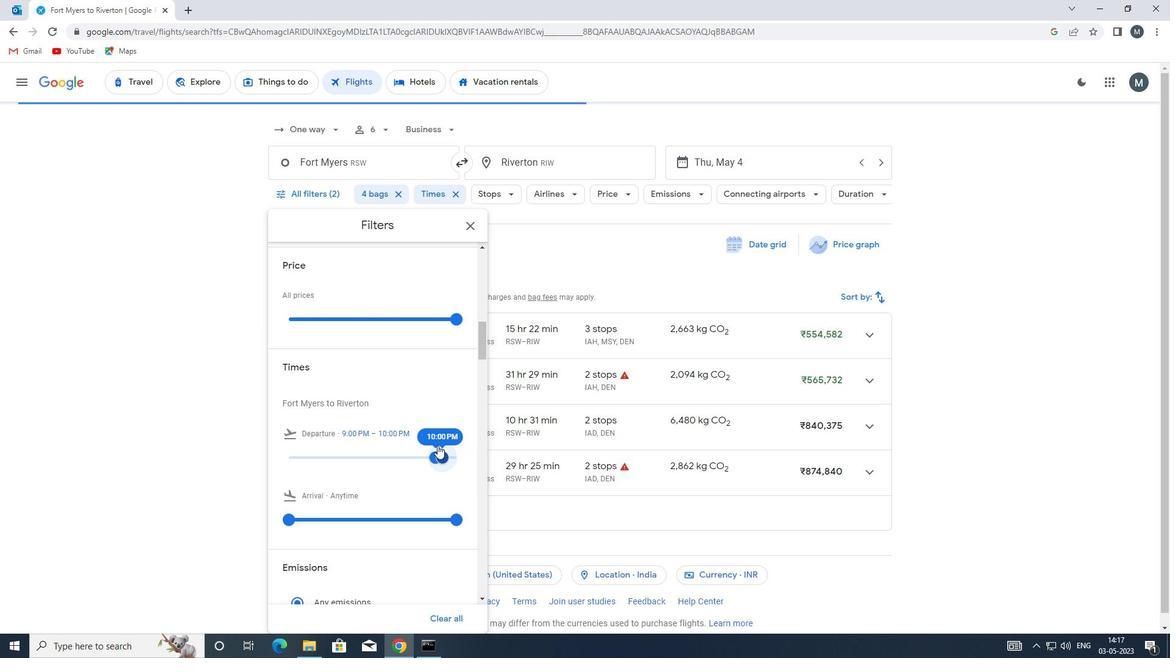 
Action: Mouse scrolled (437, 423) with delta (0, 0)
Screenshot: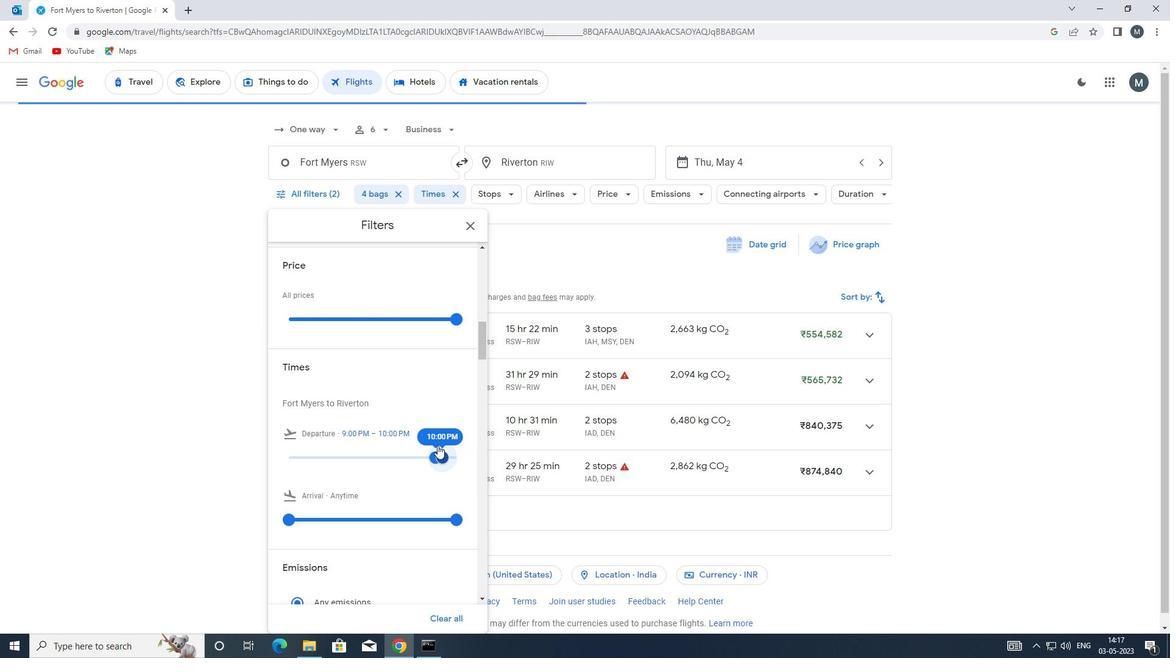 
Action: Mouse moved to (437, 423)
Screenshot: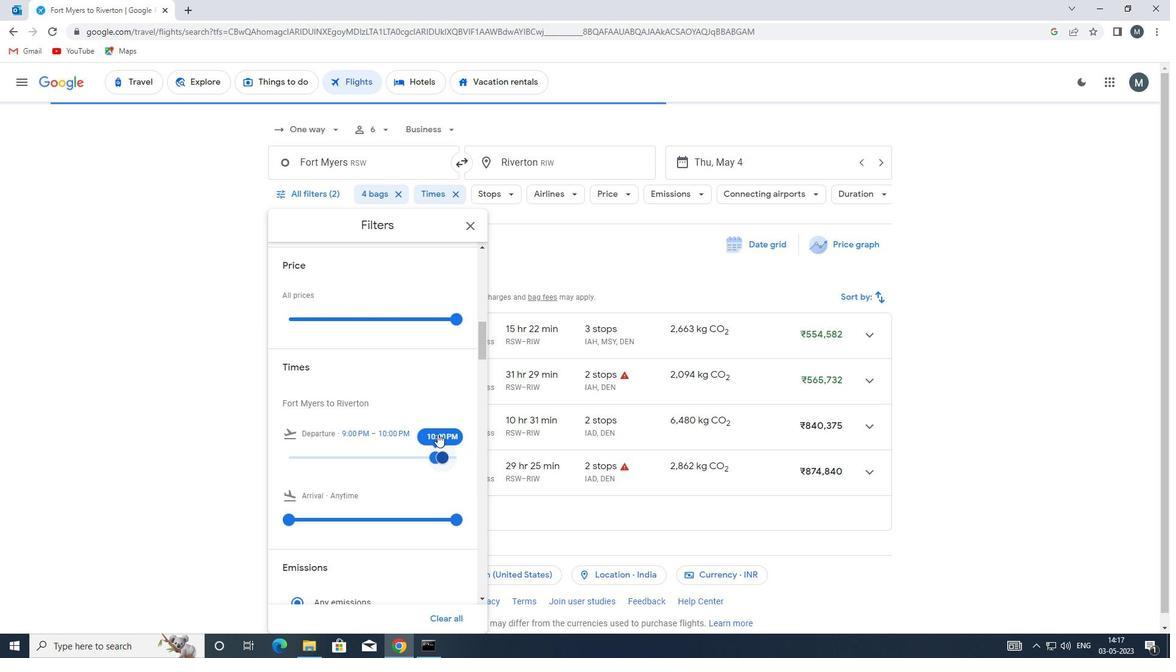 
Action: Mouse scrolled (437, 422) with delta (0, 0)
Screenshot: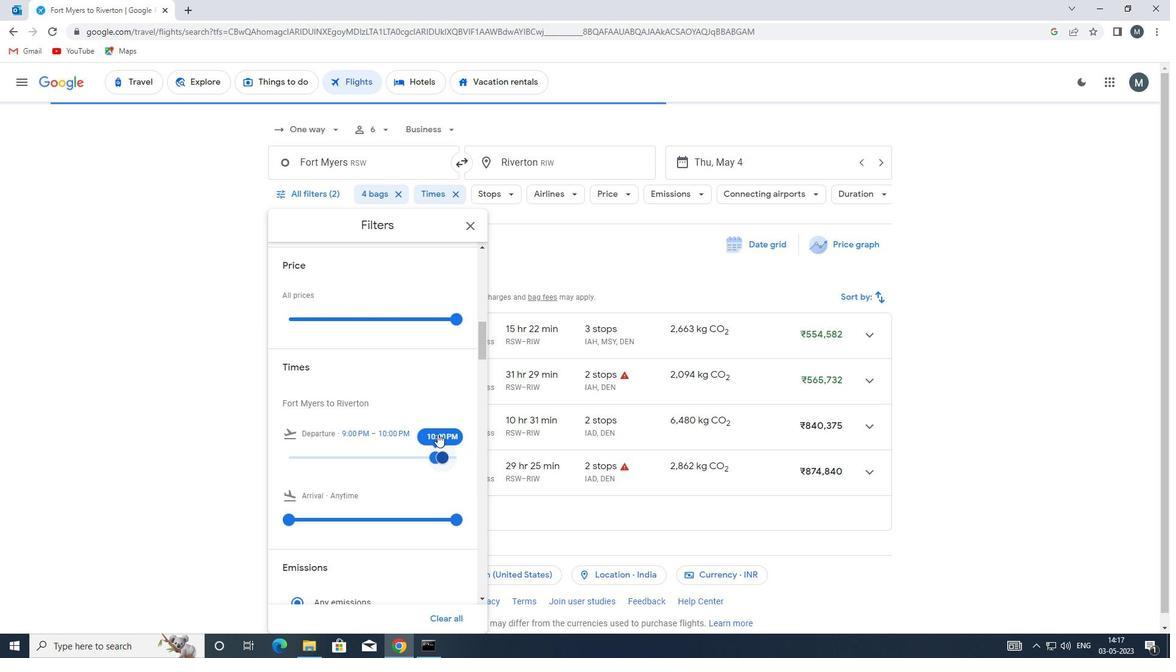 
Action: Mouse moved to (471, 227)
Screenshot: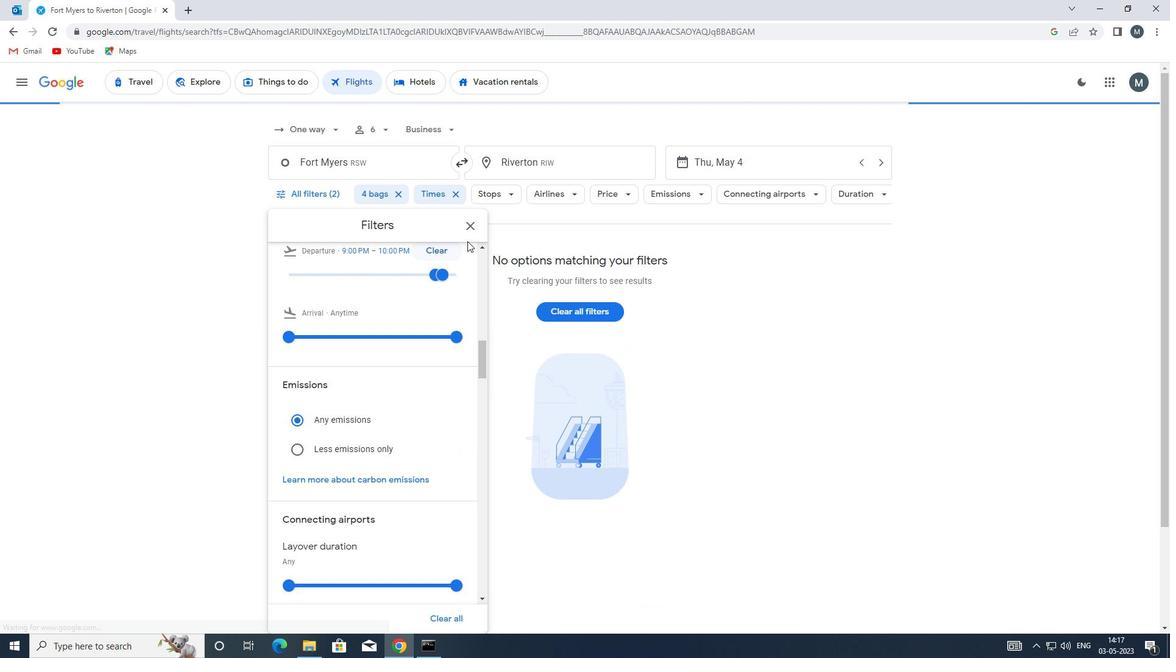 
Action: Mouse pressed left at (471, 227)
Screenshot: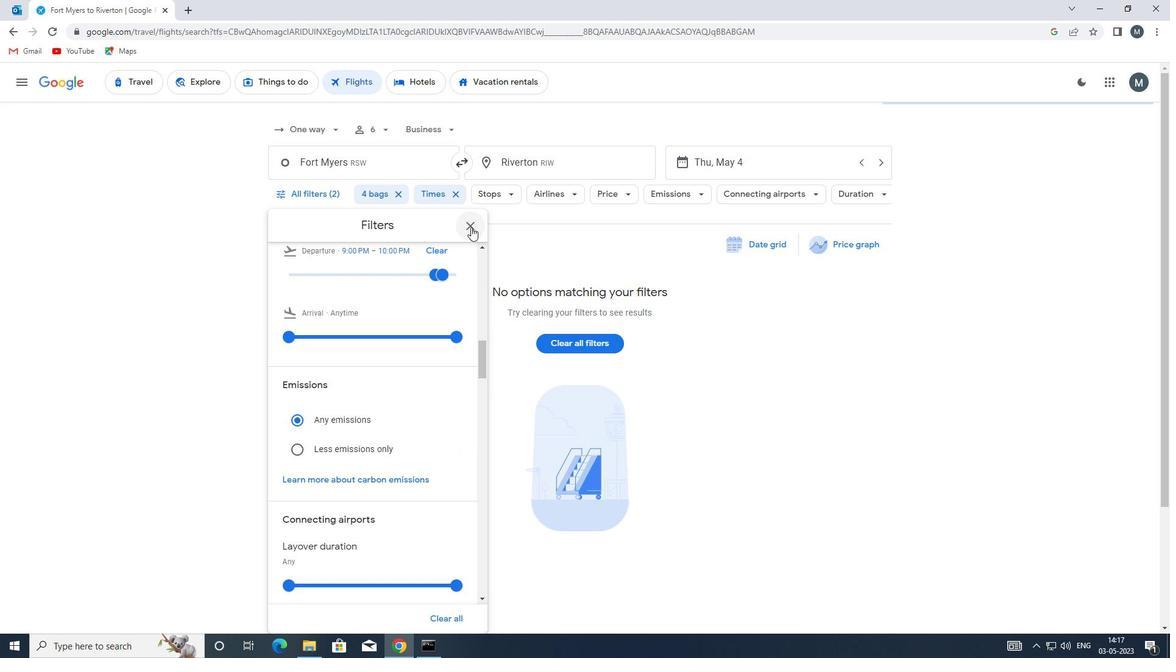 
